 Task: Open a blank sheet, save the file as Cities.doc Add Heading 'Cities:'Cities: Add the following points with numberingAdd the following points with numbering 1.	London_x000D_
2.	Tokyo_x000D_
3.	Paris_x000D_
Select the entire thext and change line spacing to  1.5 Select the entire text and apply  Outside Borders ,change the font size of heading and points to 24
Action: Mouse moved to (27, 27)
Screenshot: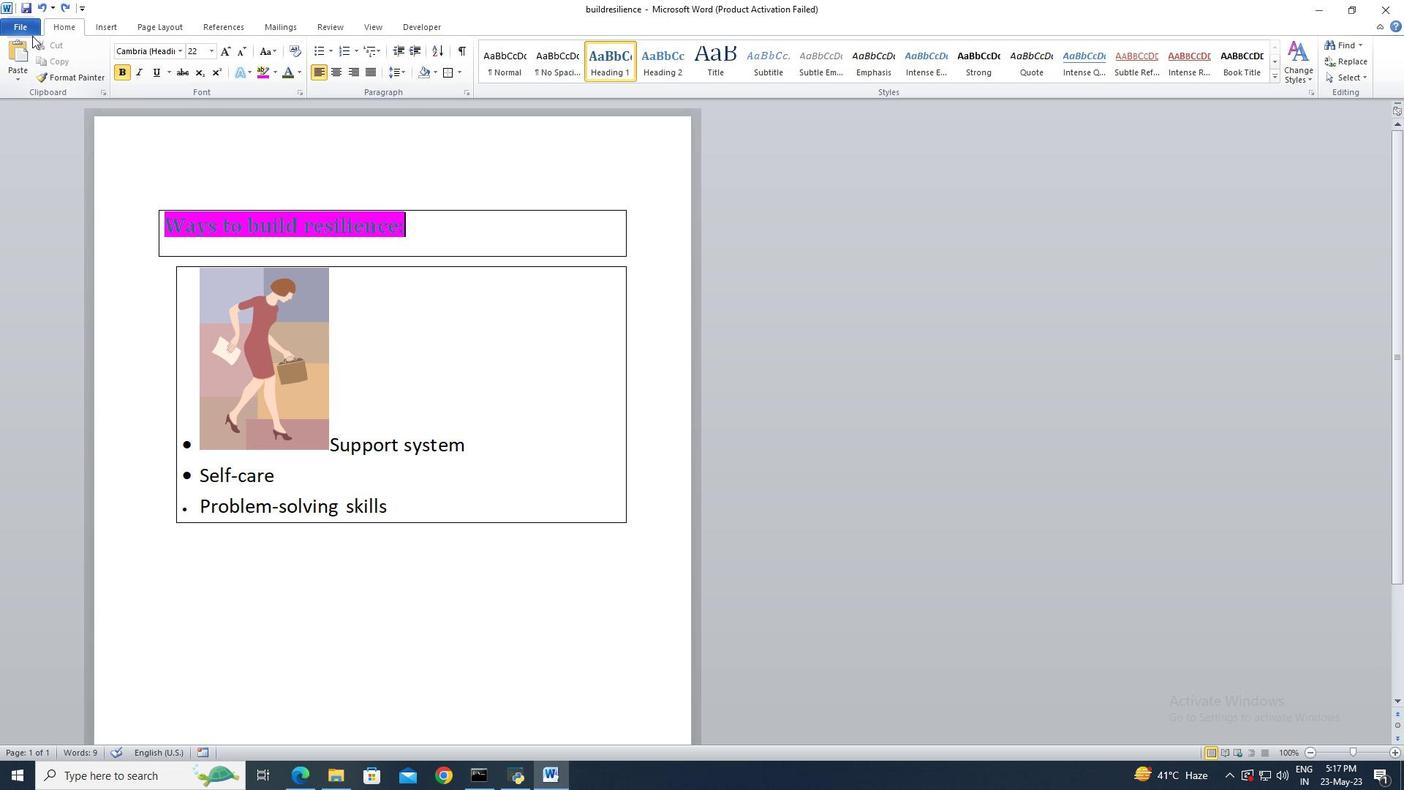 
Action: Mouse pressed left at (27, 27)
Screenshot: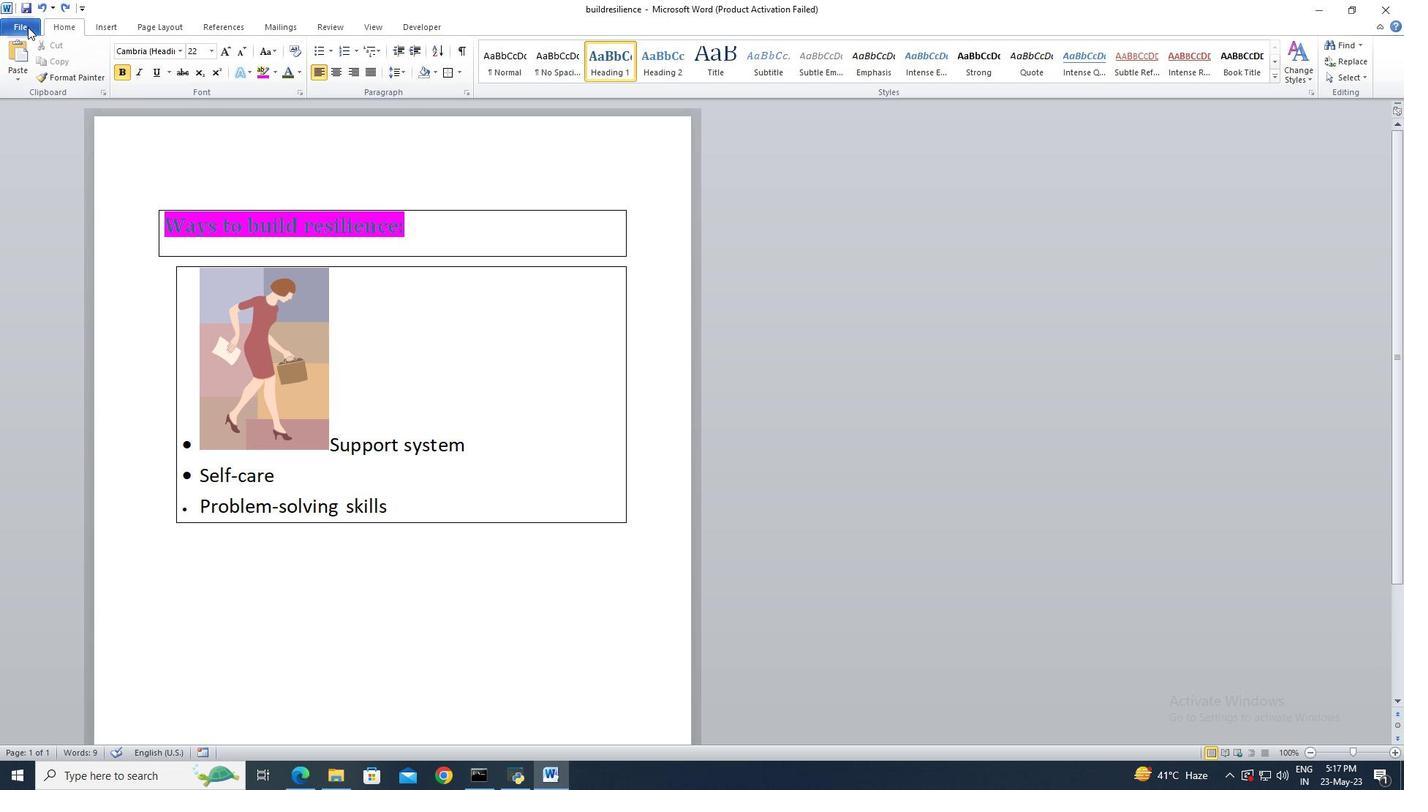 
Action: Mouse moved to (34, 180)
Screenshot: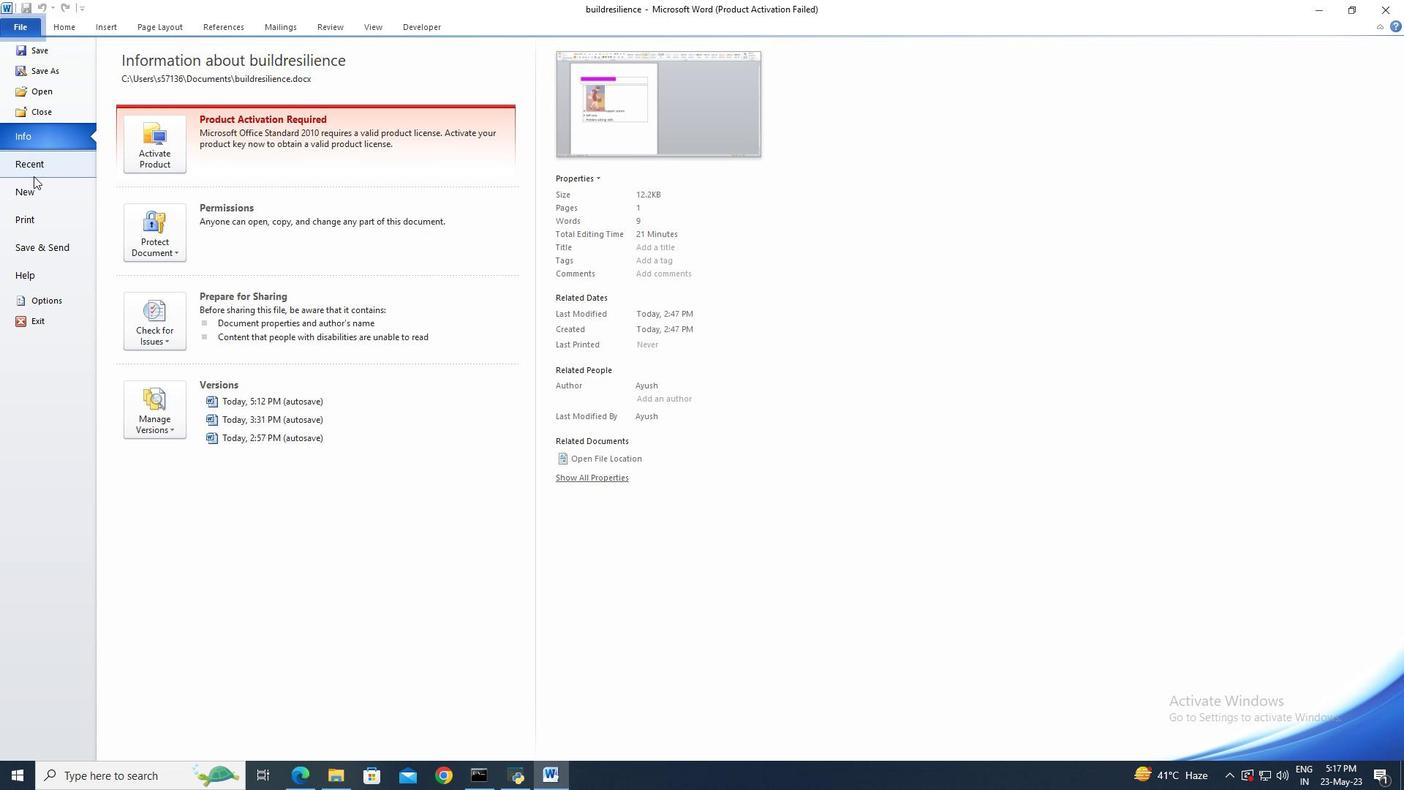 
Action: Mouse pressed left at (34, 180)
Screenshot: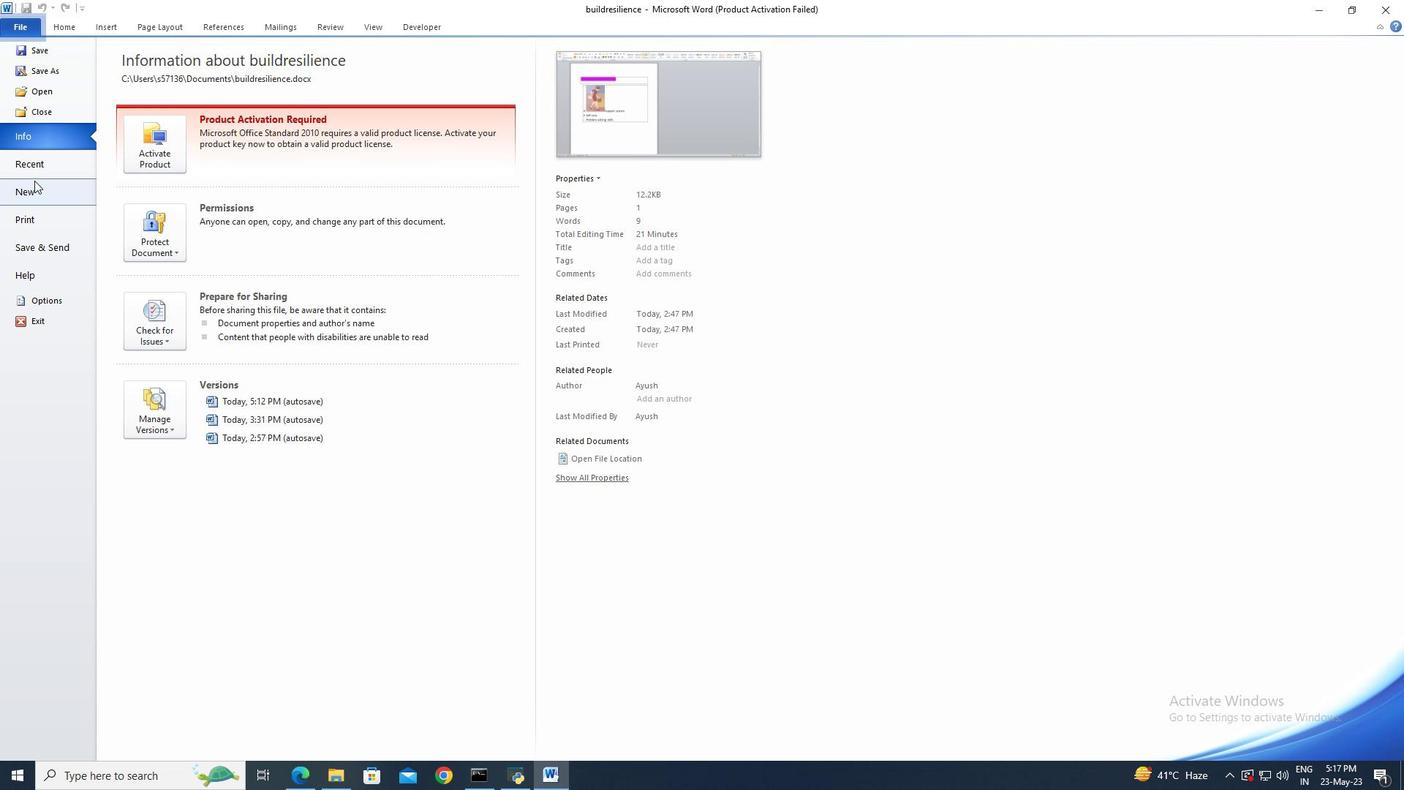 
Action: Mouse moved to (722, 360)
Screenshot: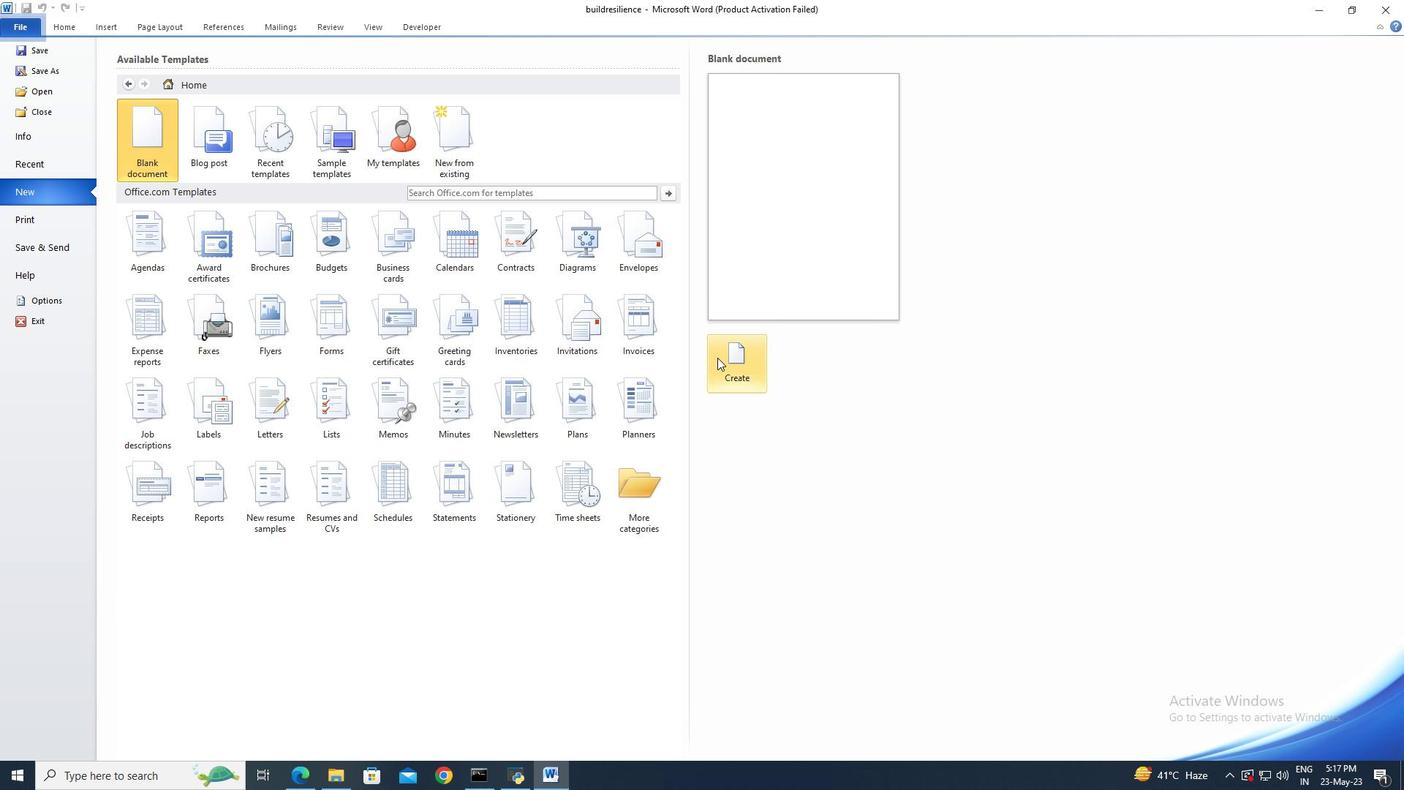 
Action: Mouse pressed left at (722, 360)
Screenshot: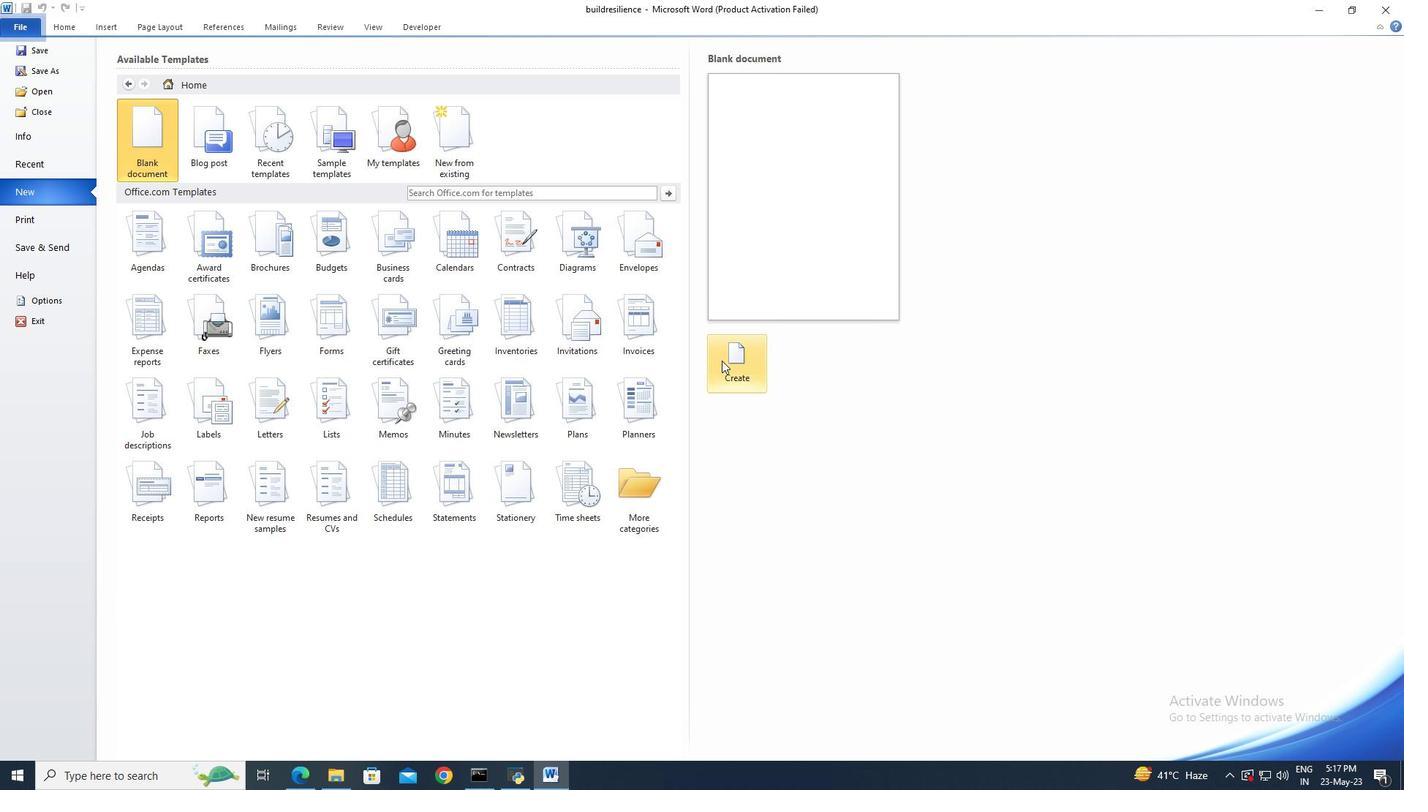 
Action: Mouse moved to (28, 27)
Screenshot: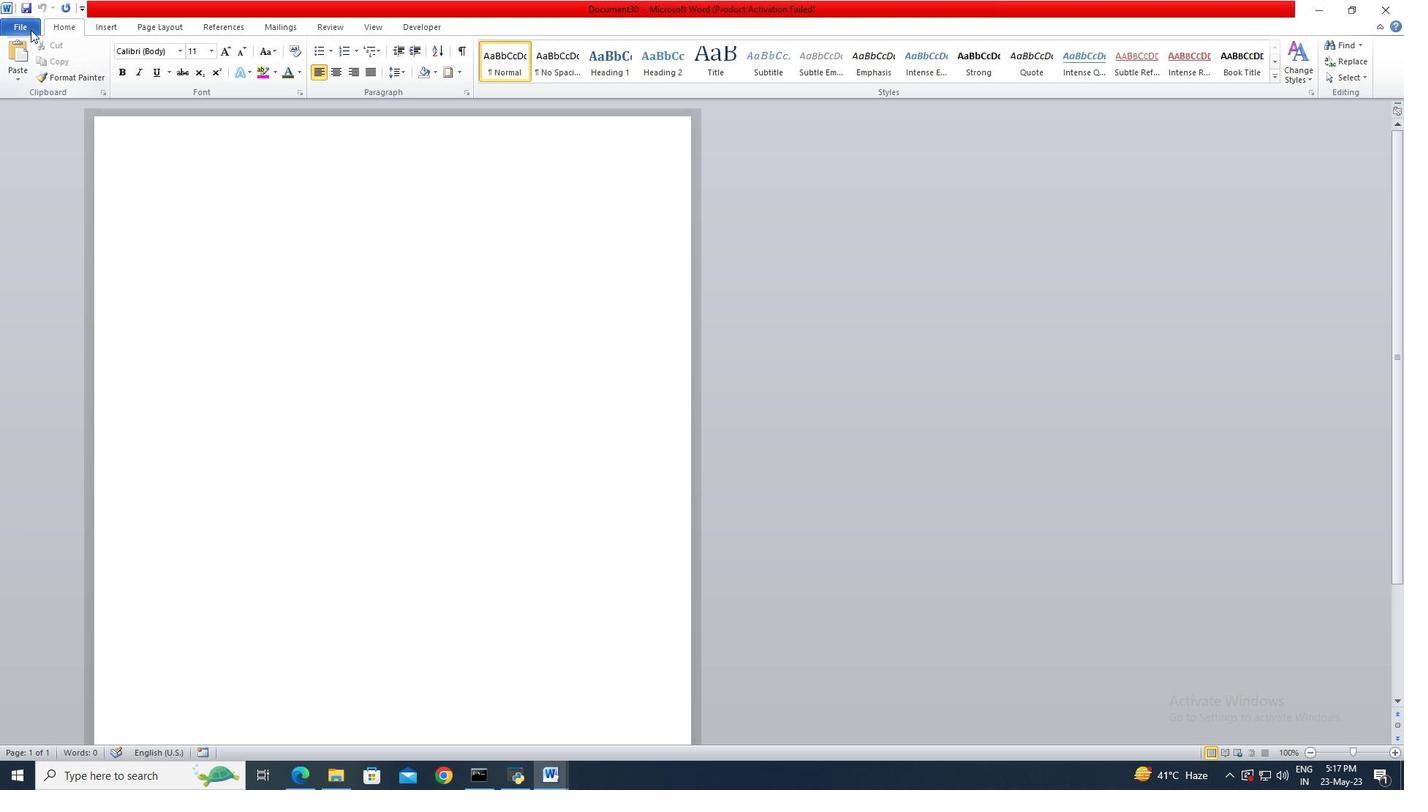 
Action: Mouse pressed left at (28, 27)
Screenshot: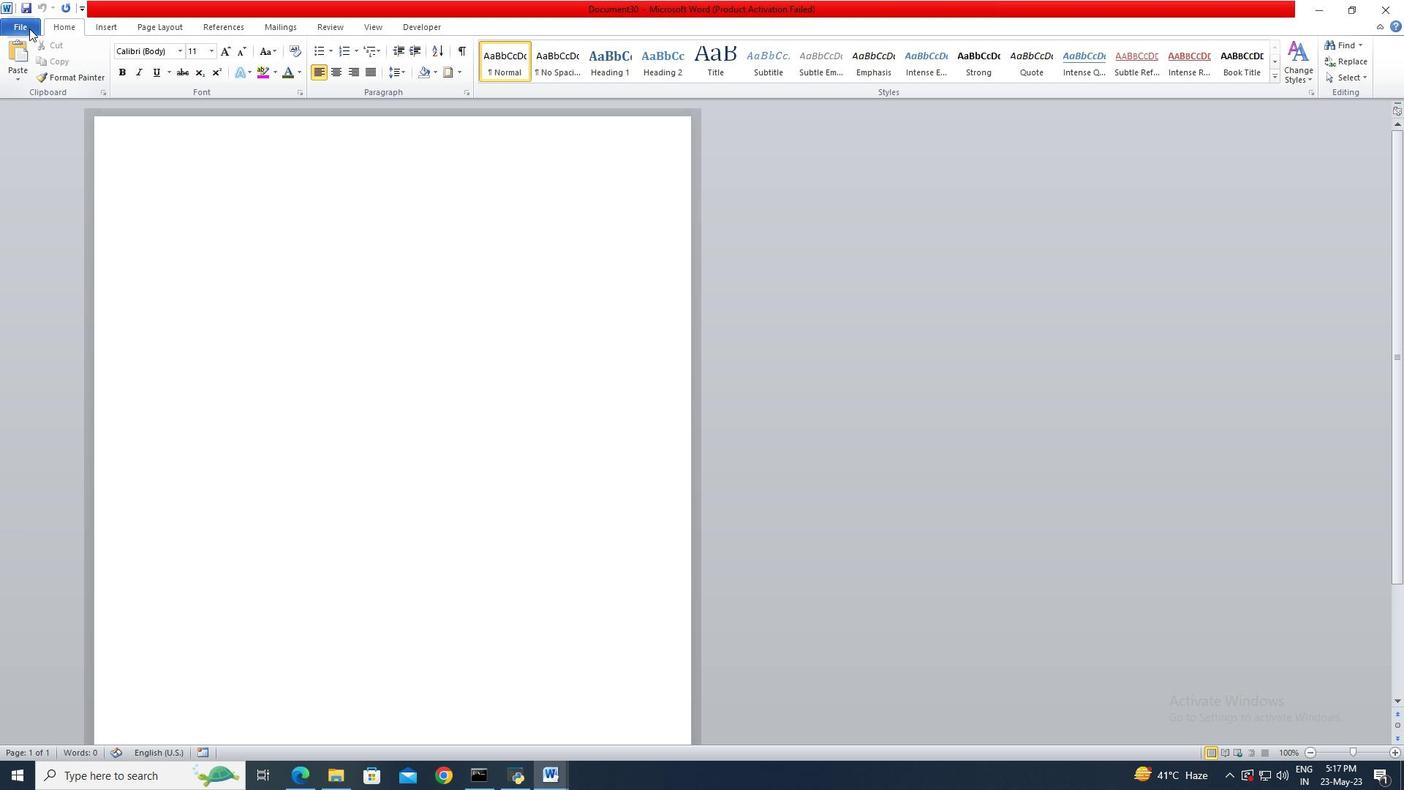 
Action: Mouse moved to (35, 65)
Screenshot: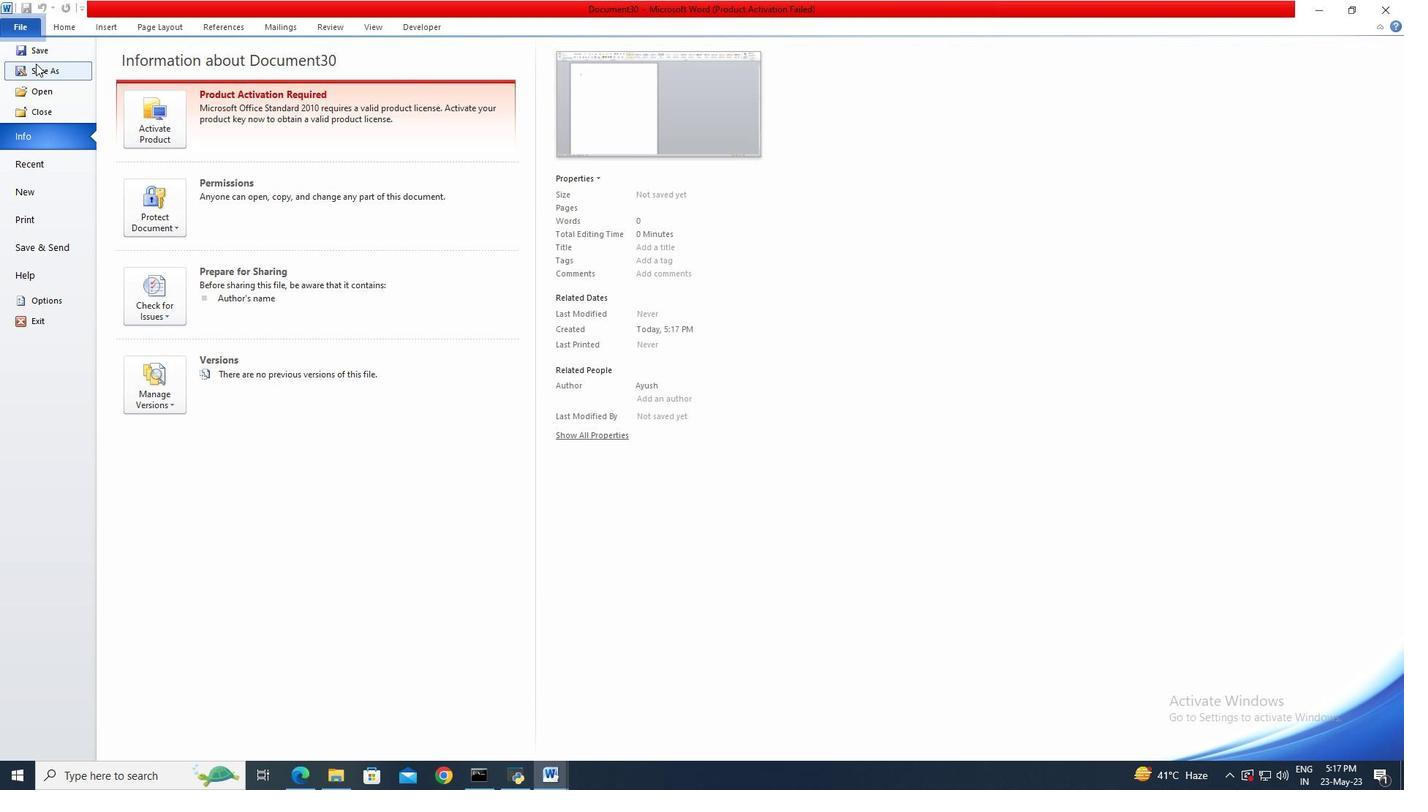 
Action: Mouse pressed left at (35, 65)
Screenshot: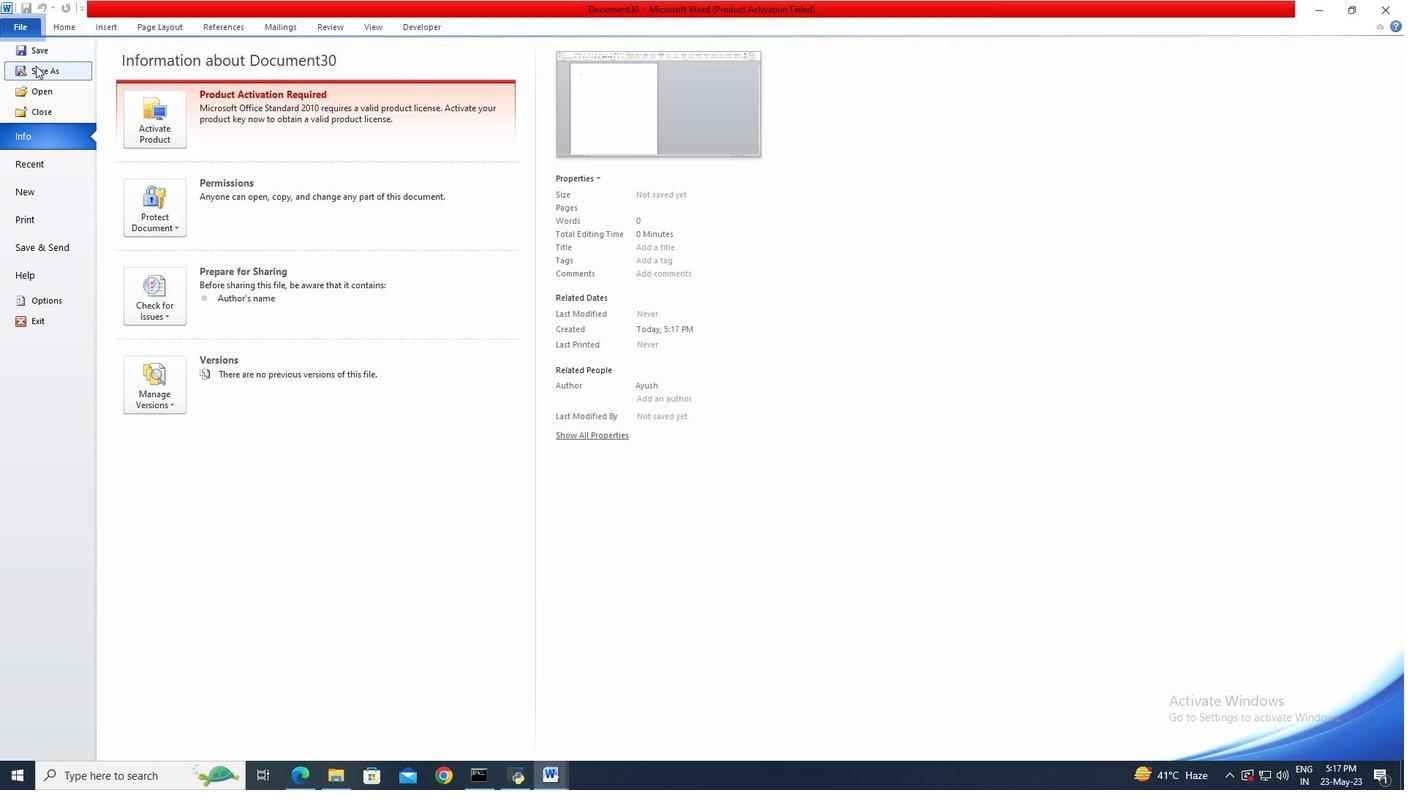 
Action: Key pressed <Key.shift>Cities
Screenshot: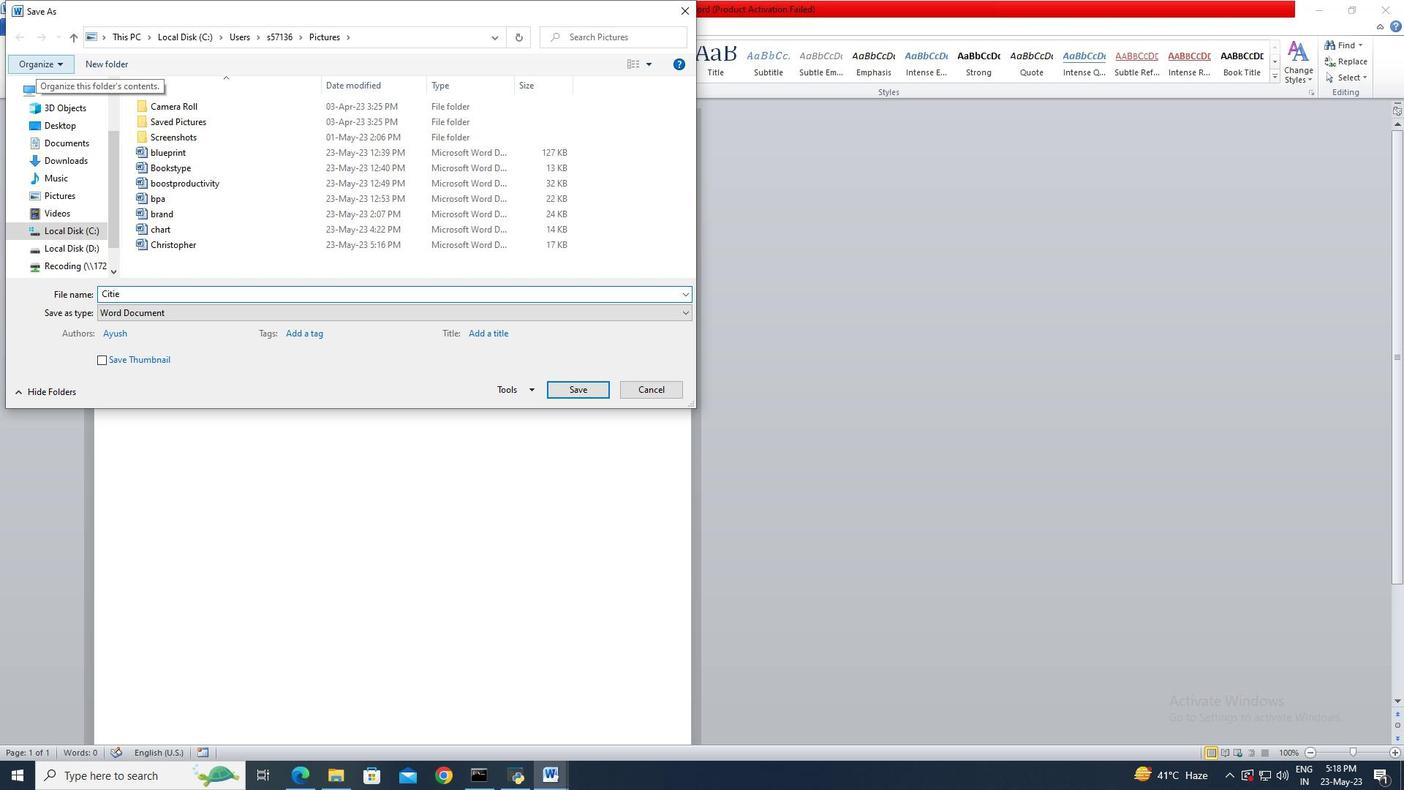 
Action: Mouse moved to (554, 389)
Screenshot: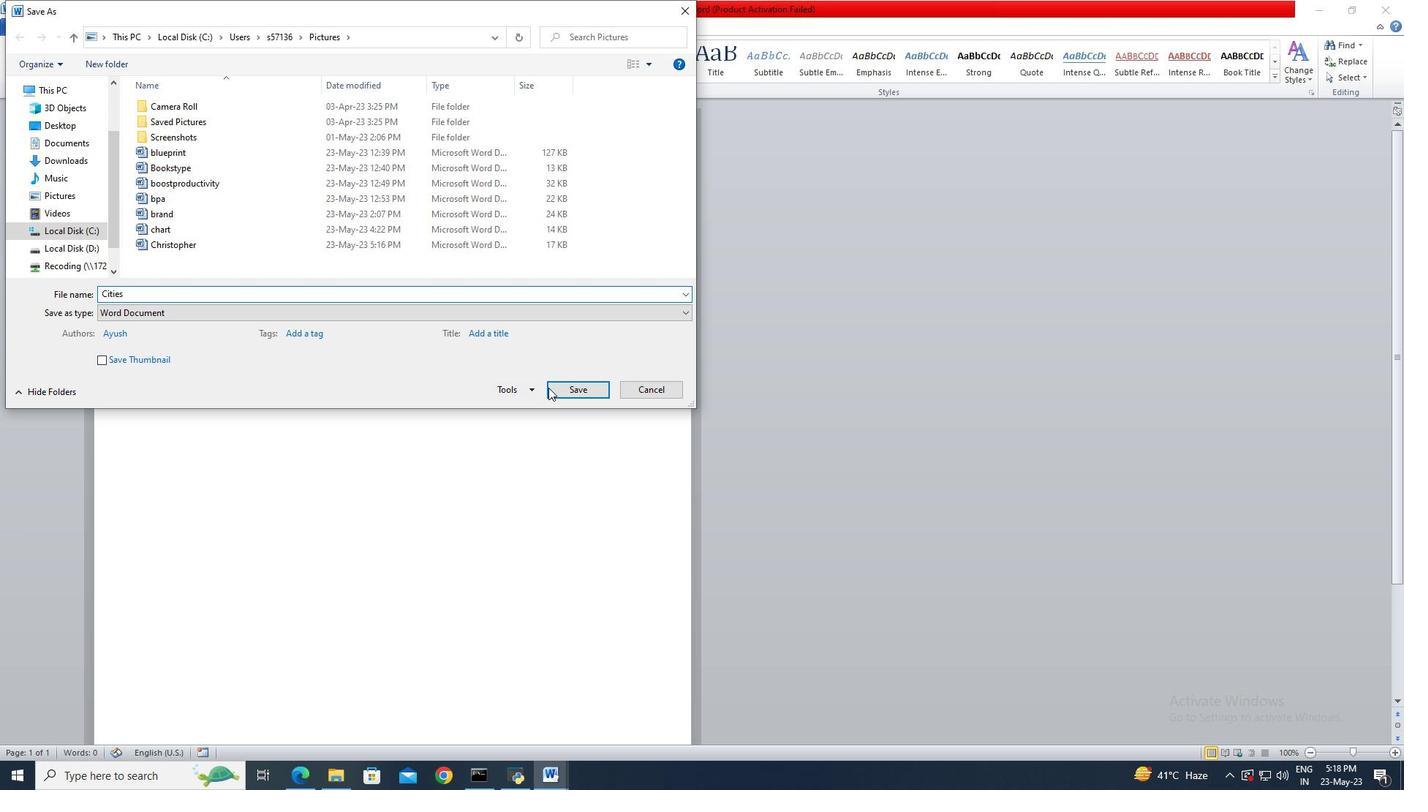 
Action: Mouse pressed left at (554, 389)
Screenshot: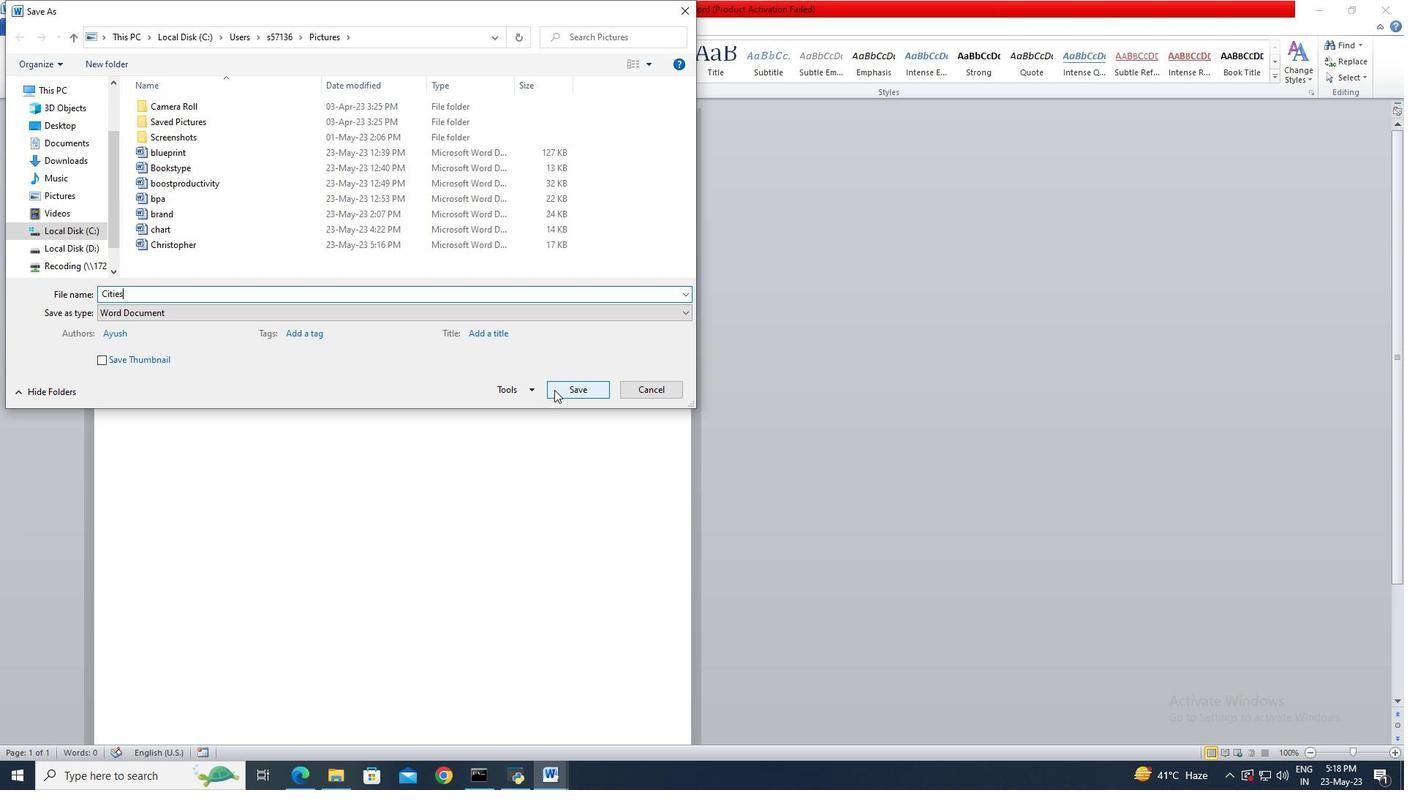 
Action: Mouse moved to (607, 76)
Screenshot: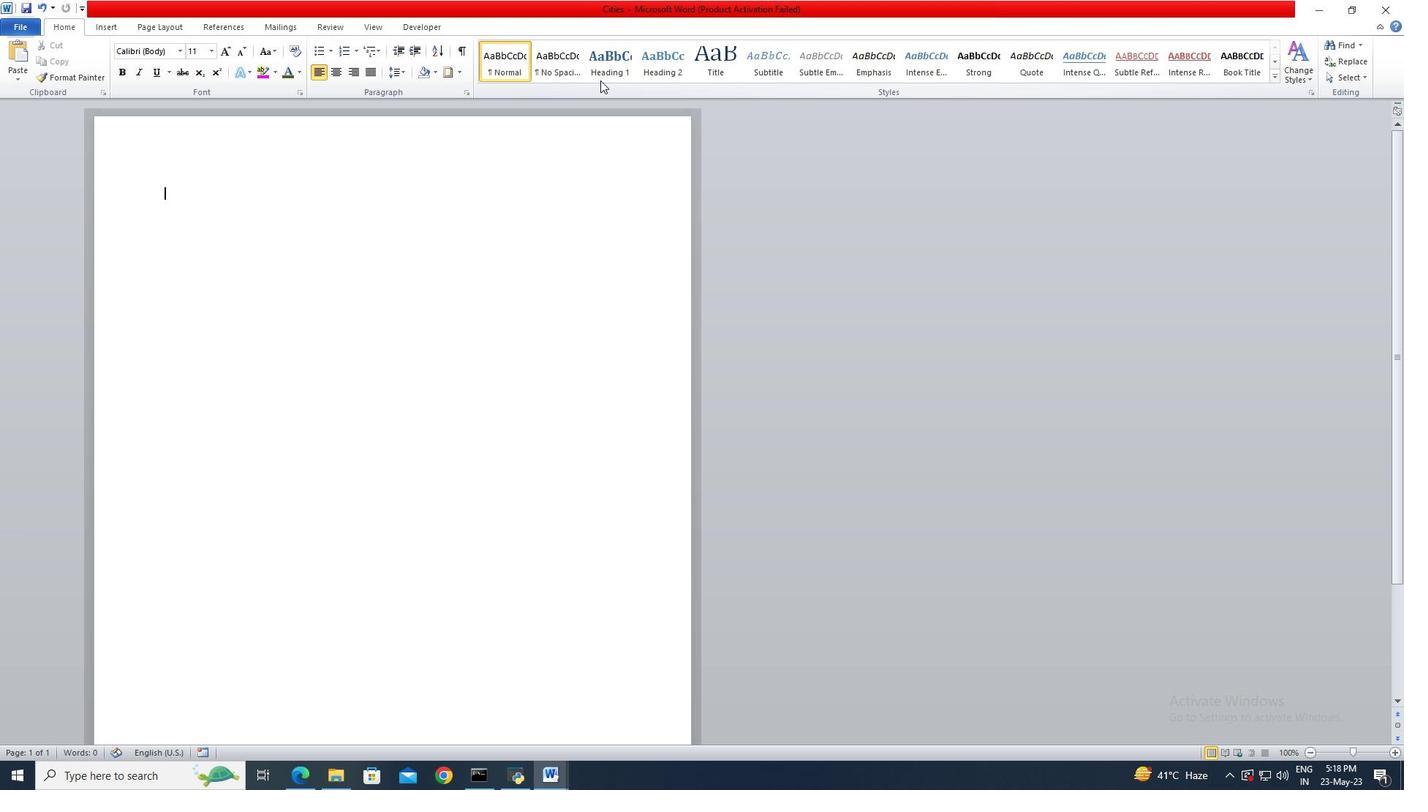 
Action: Mouse pressed left at (607, 76)
Screenshot: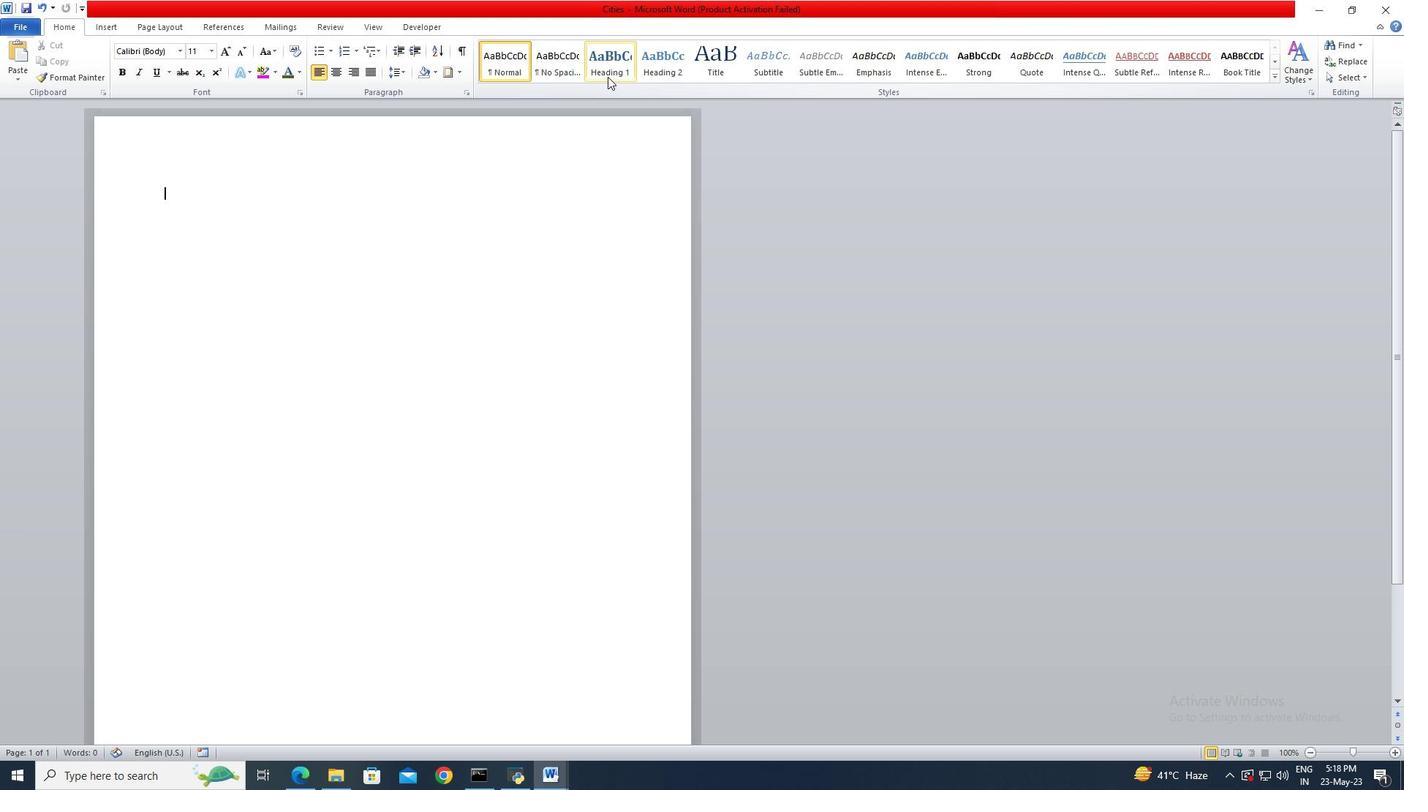 
Action: Key pressed <Key.shift>Cities<Key.shift>:<Key.enter>
Screenshot: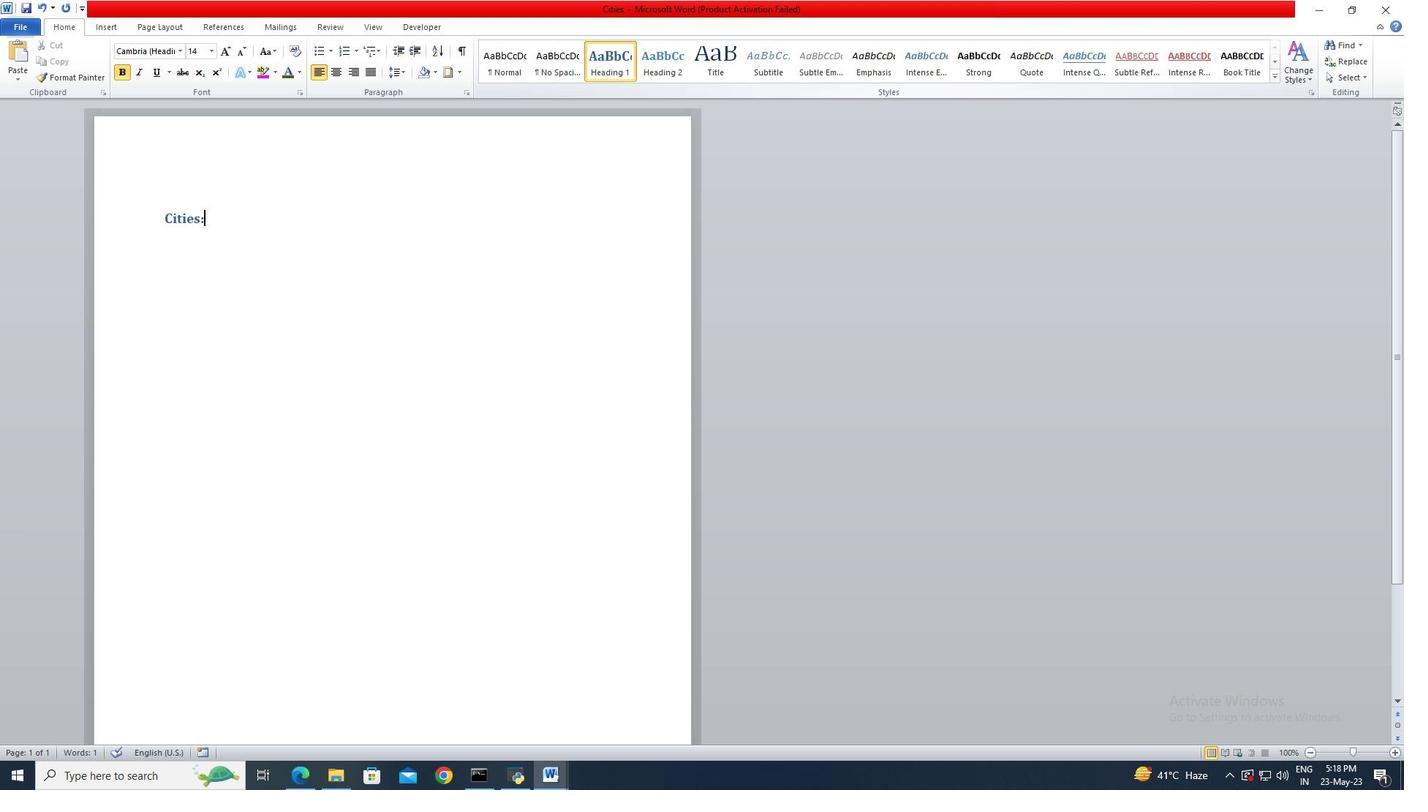 
Action: Mouse moved to (359, 51)
Screenshot: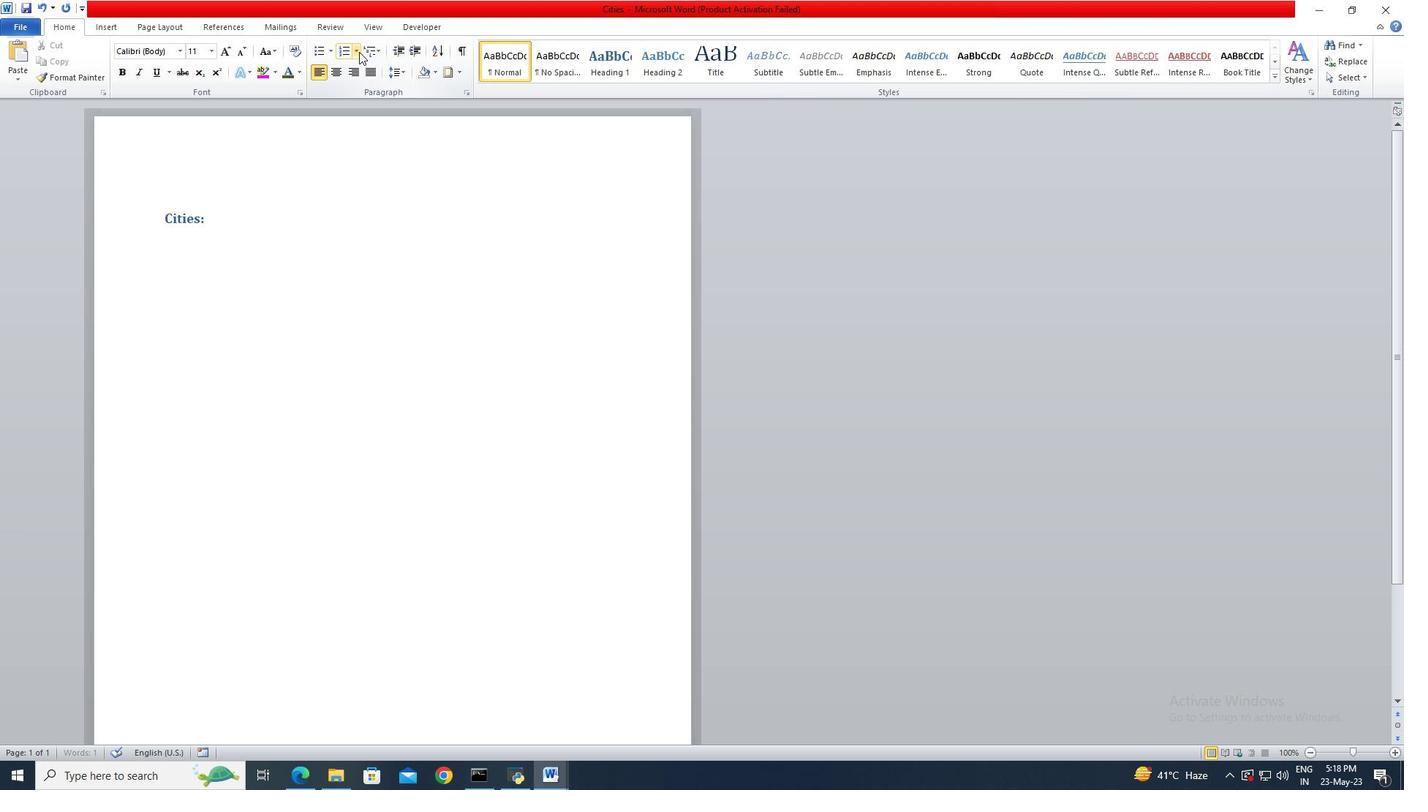 
Action: Mouse pressed left at (359, 51)
Screenshot: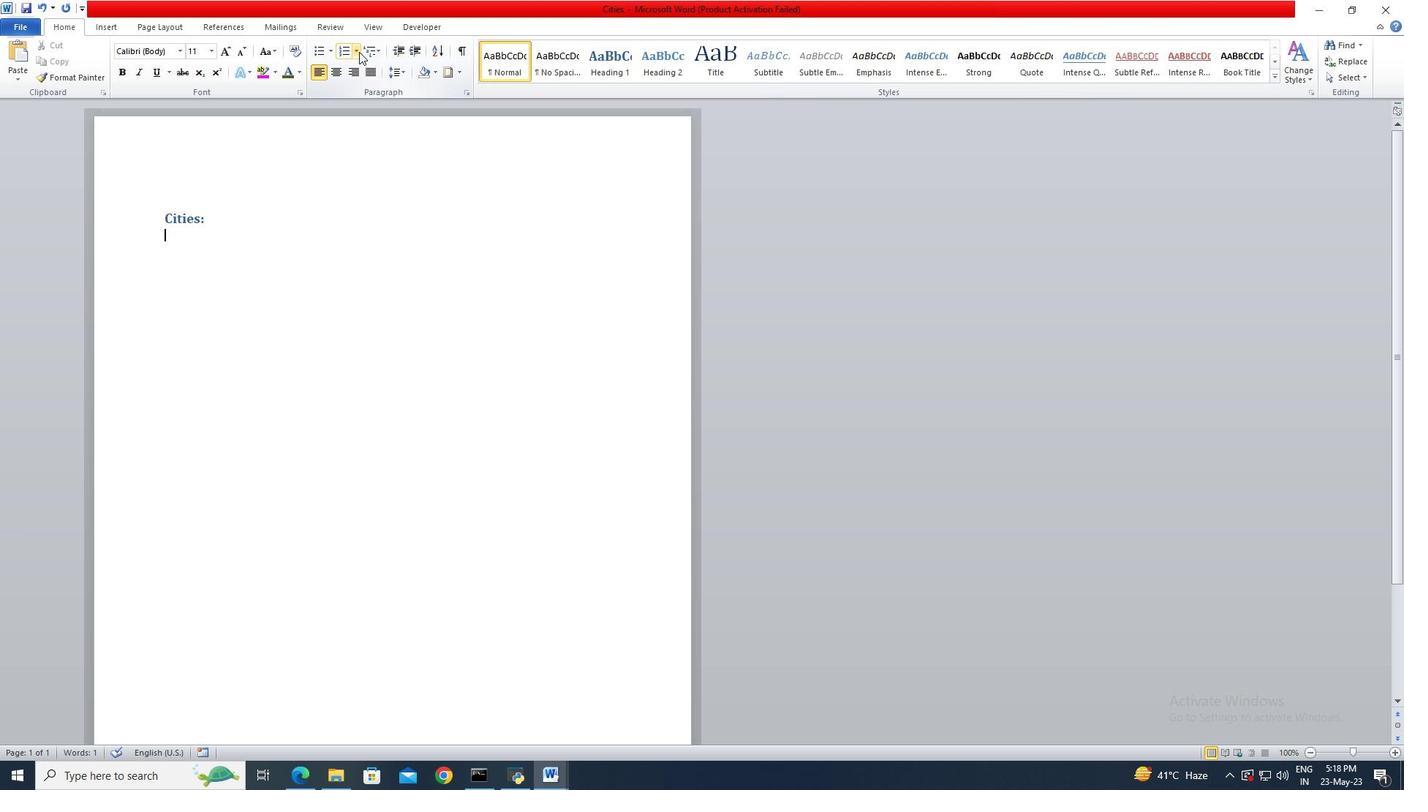 
Action: Mouse moved to (423, 181)
Screenshot: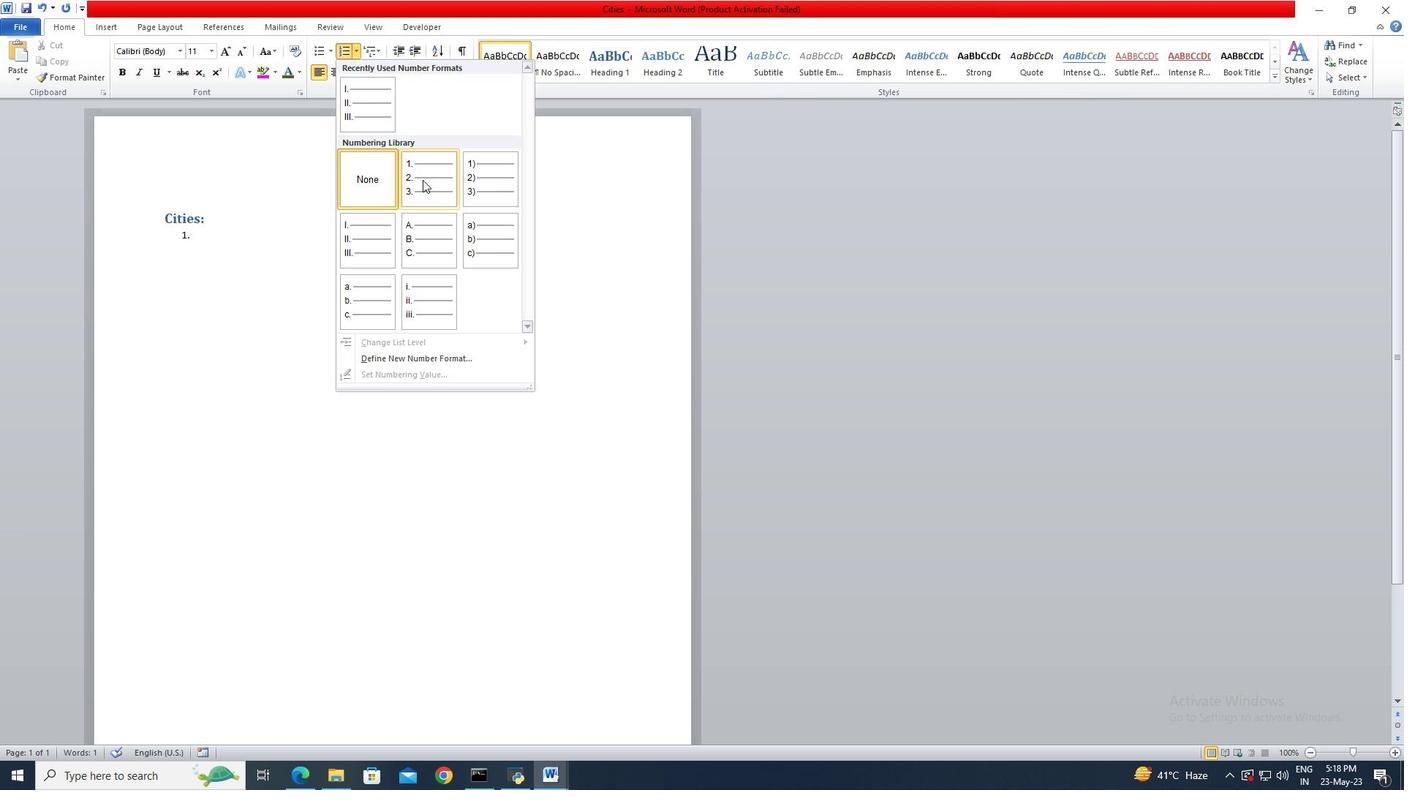 
Action: Mouse pressed left at (423, 181)
Screenshot: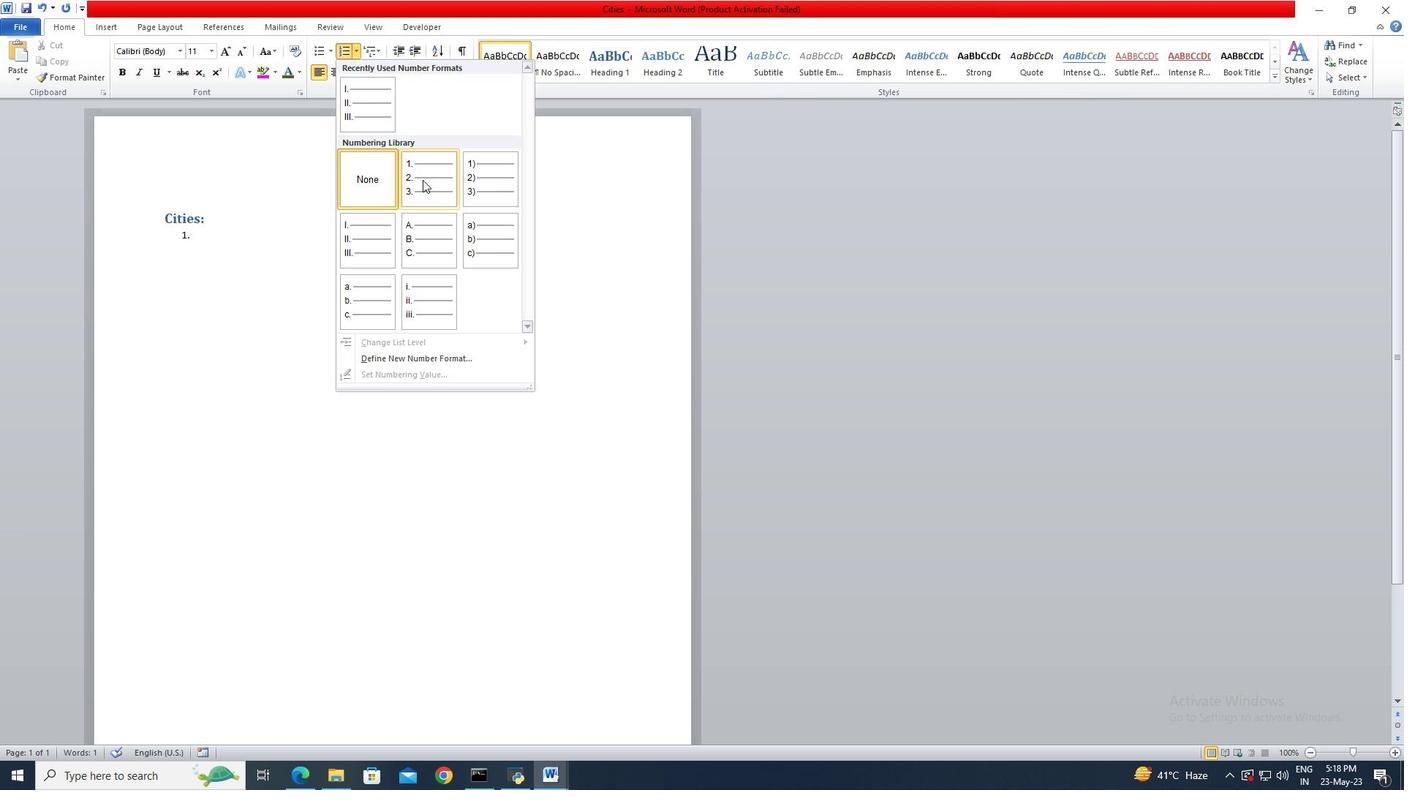 
Action: Key pressed <Key.shift>London<Key.enter><Key.shift>Tokyo<Key.enter><Key.shift>Paris
Screenshot: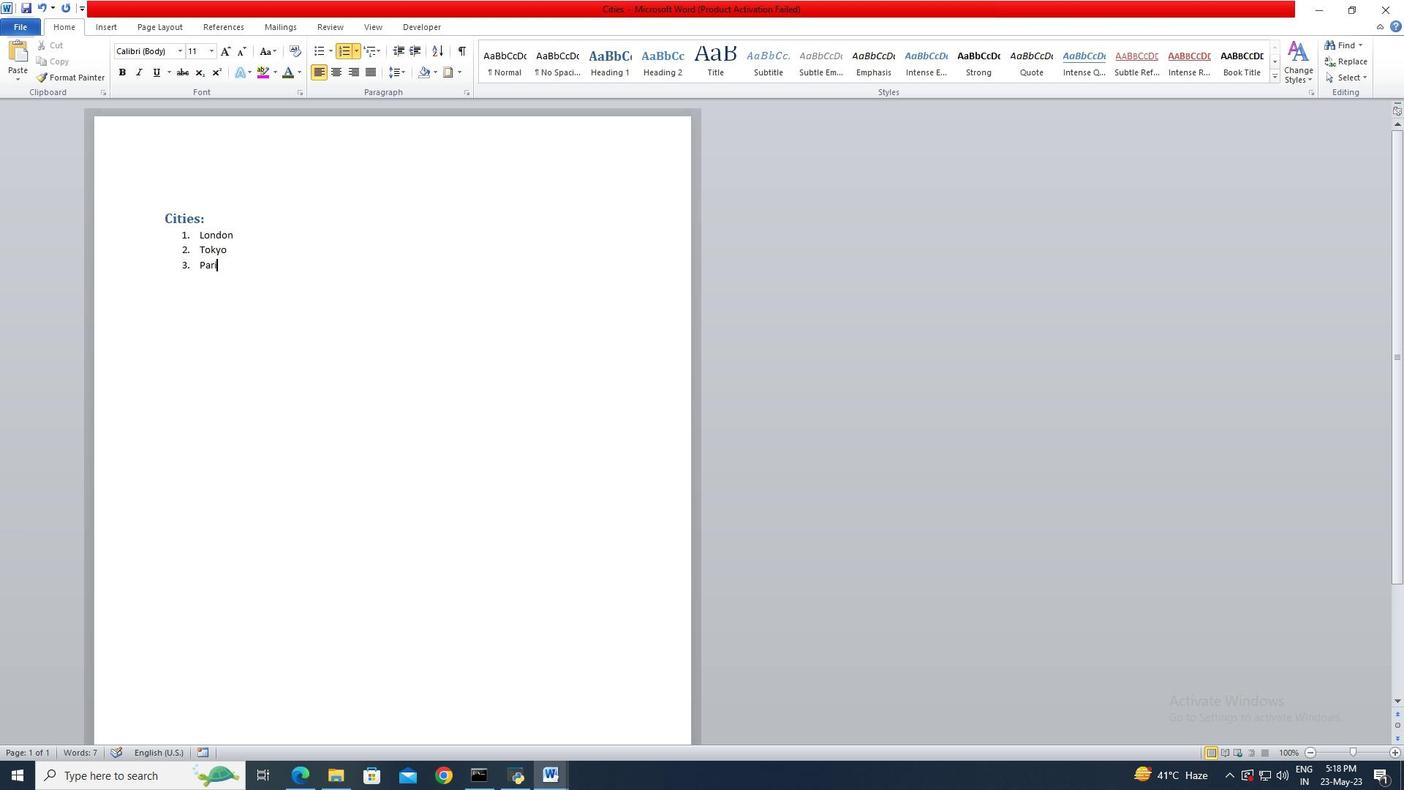
Action: Mouse moved to (165, 213)
Screenshot: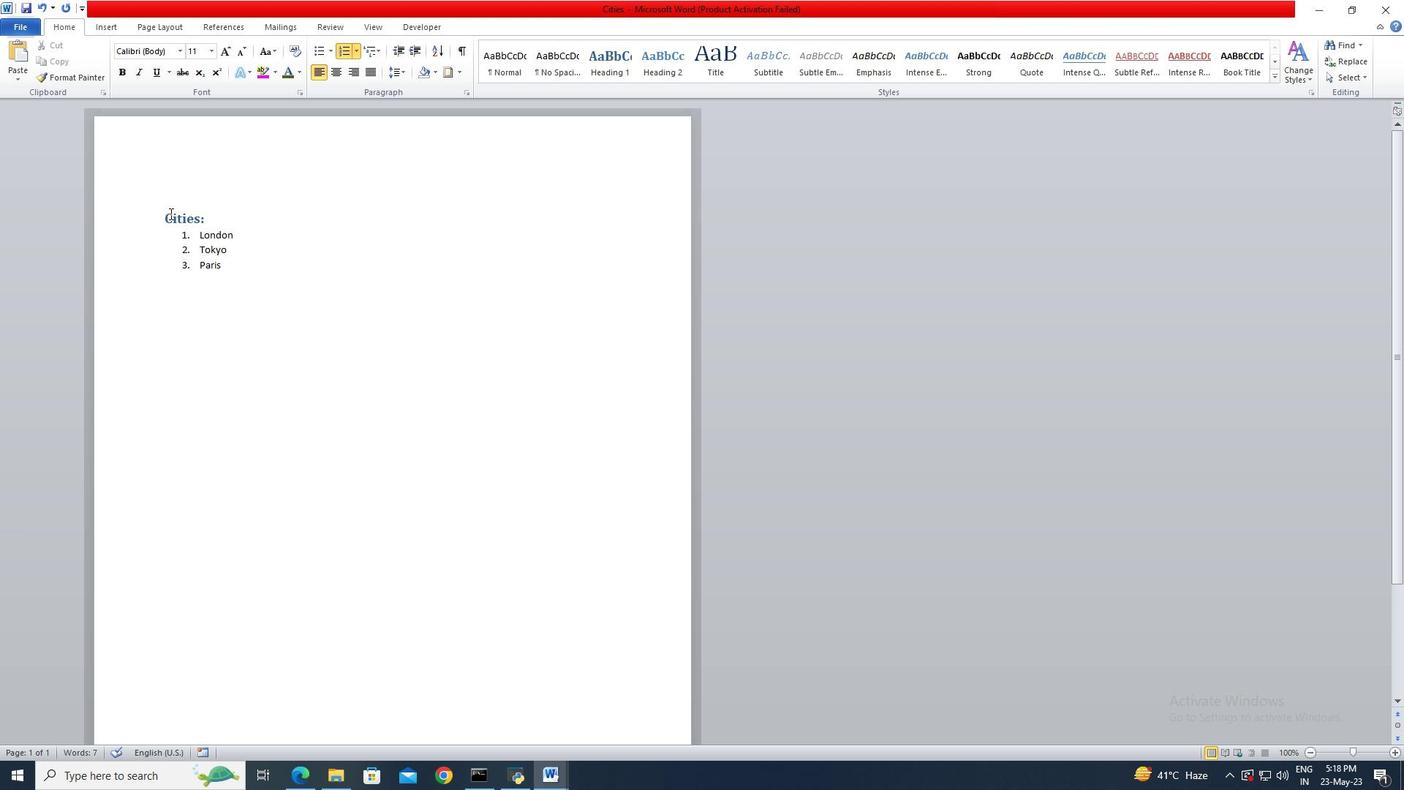 
Action: Mouse pressed left at (165, 213)
Screenshot: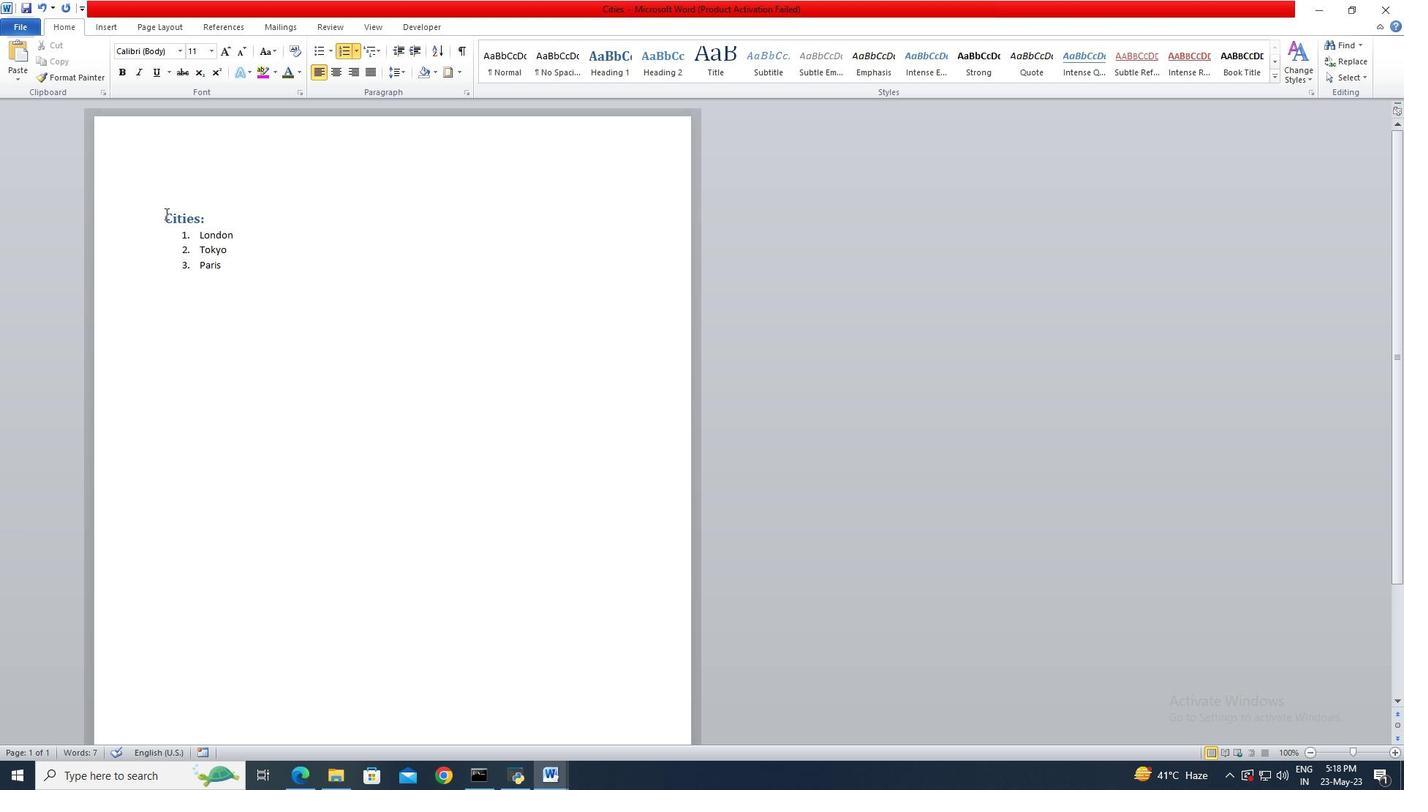 
Action: Mouse moved to (258, 267)
Screenshot: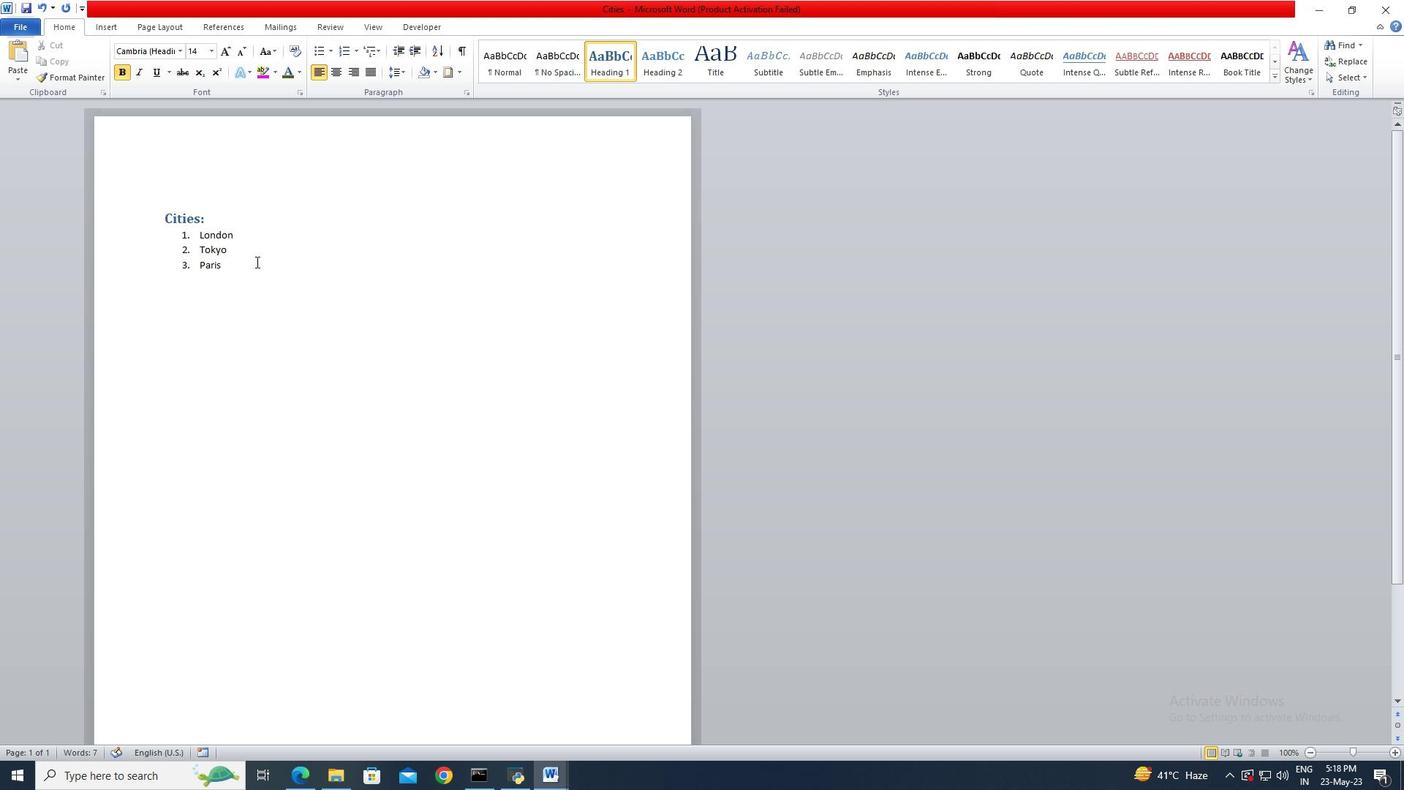 
Action: Key pressed <Key.shift>
Screenshot: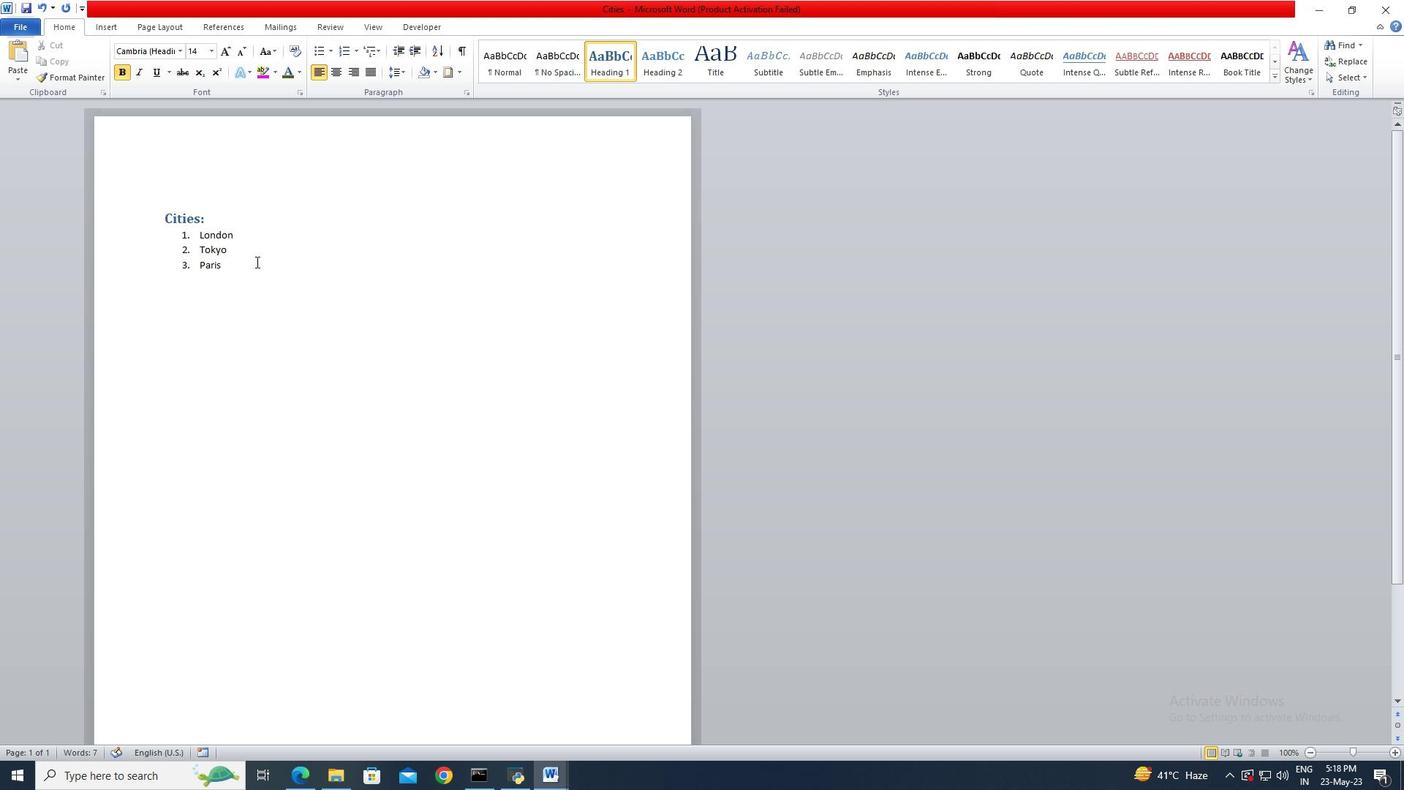 
Action: Mouse moved to (260, 269)
Screenshot: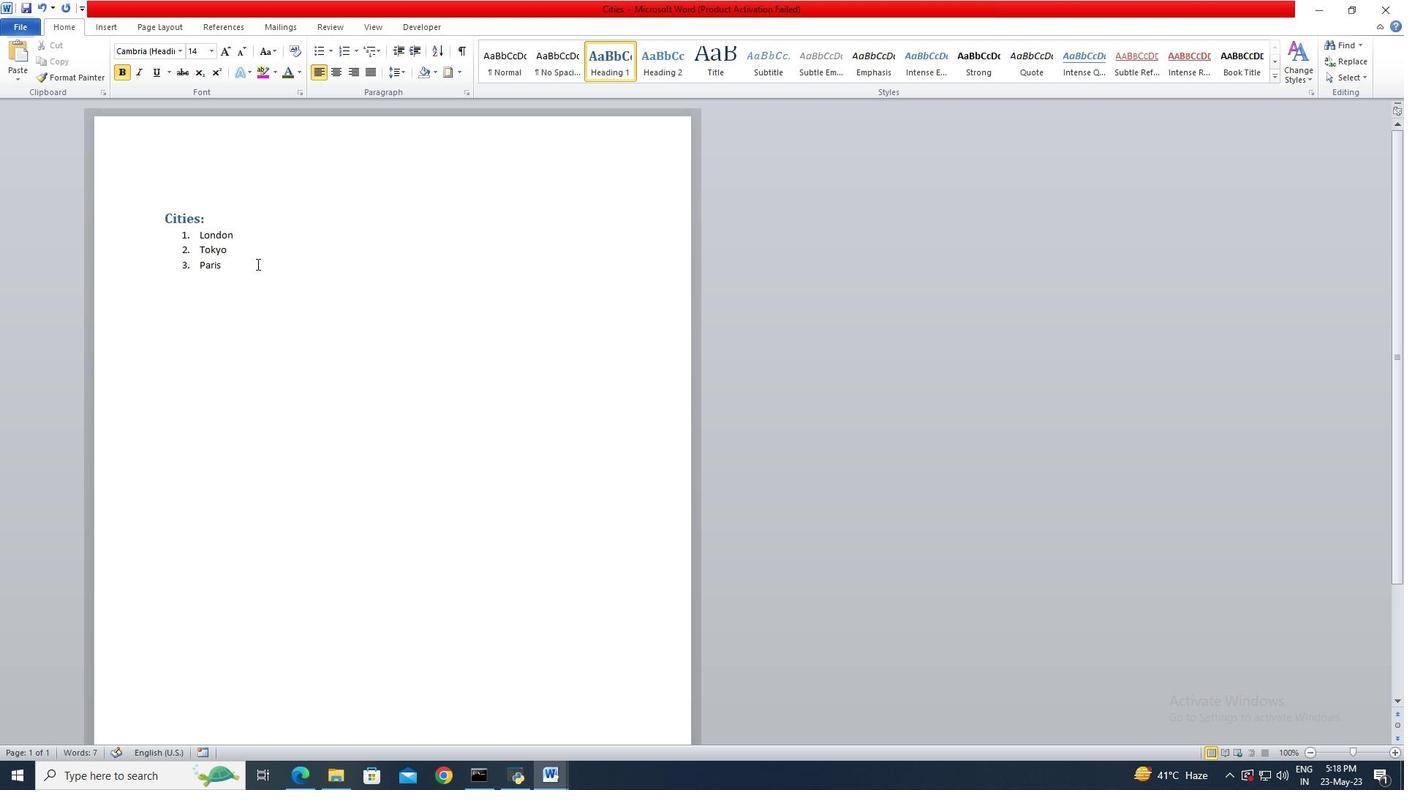 
Action: Mouse pressed left at (260, 269)
Screenshot: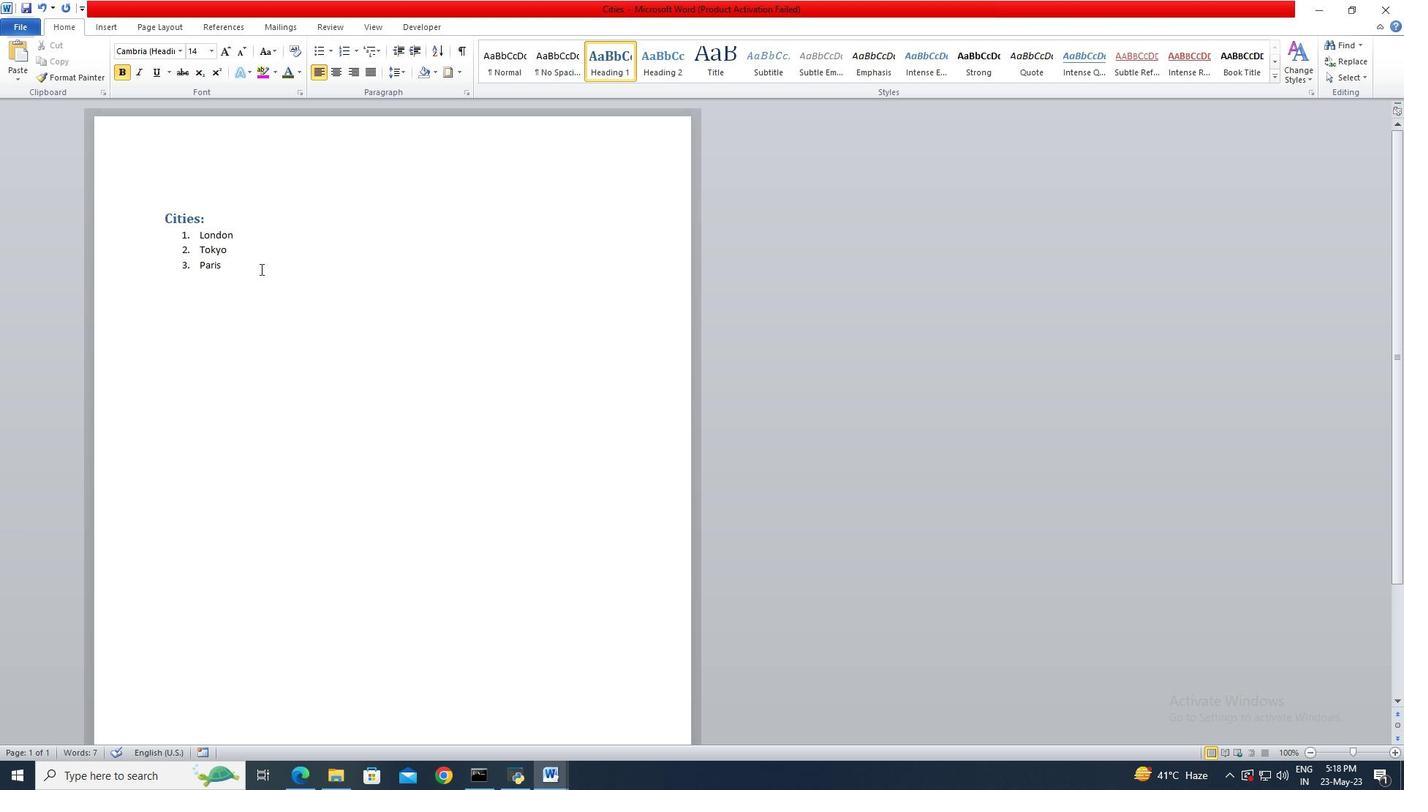 
Action: Mouse moved to (403, 73)
Screenshot: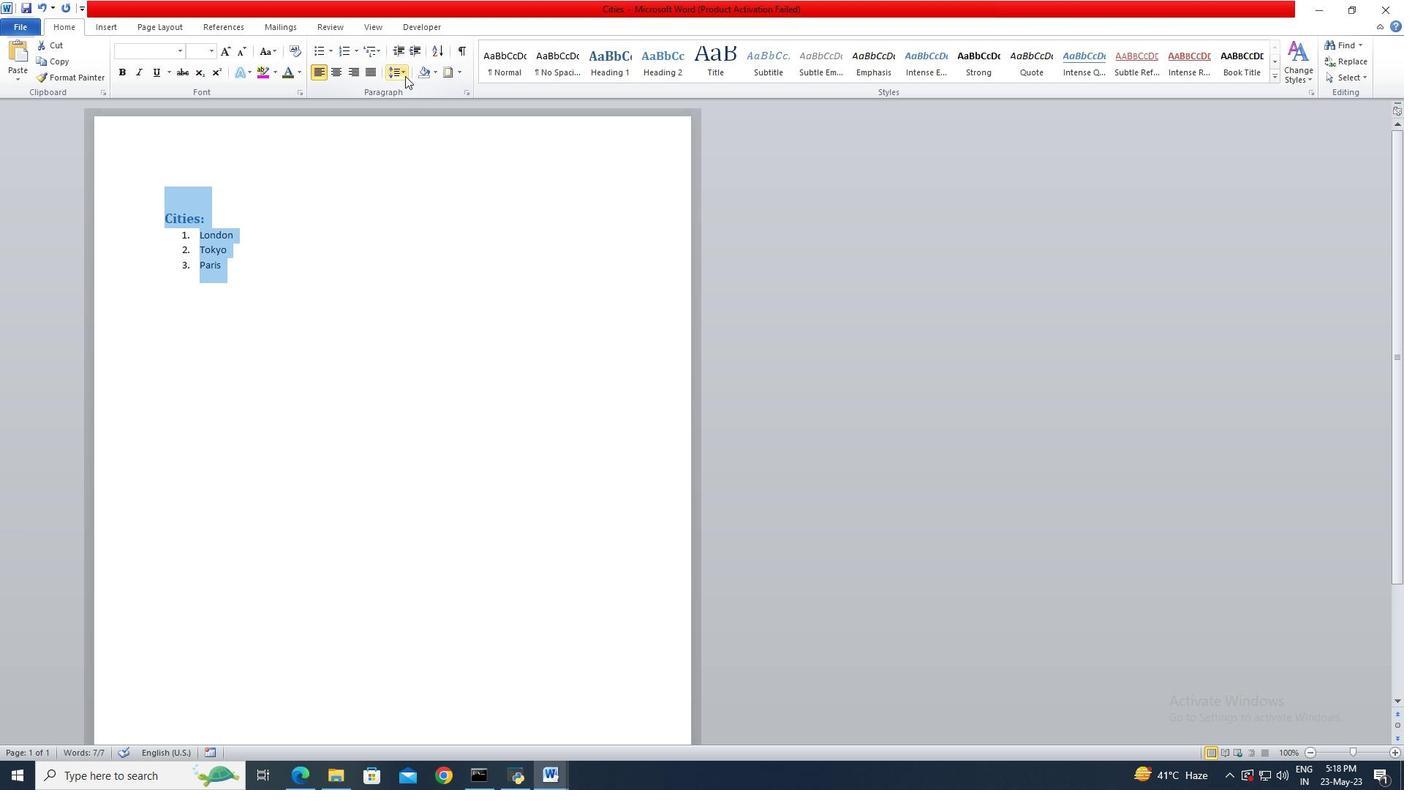 
Action: Mouse pressed left at (403, 73)
Screenshot: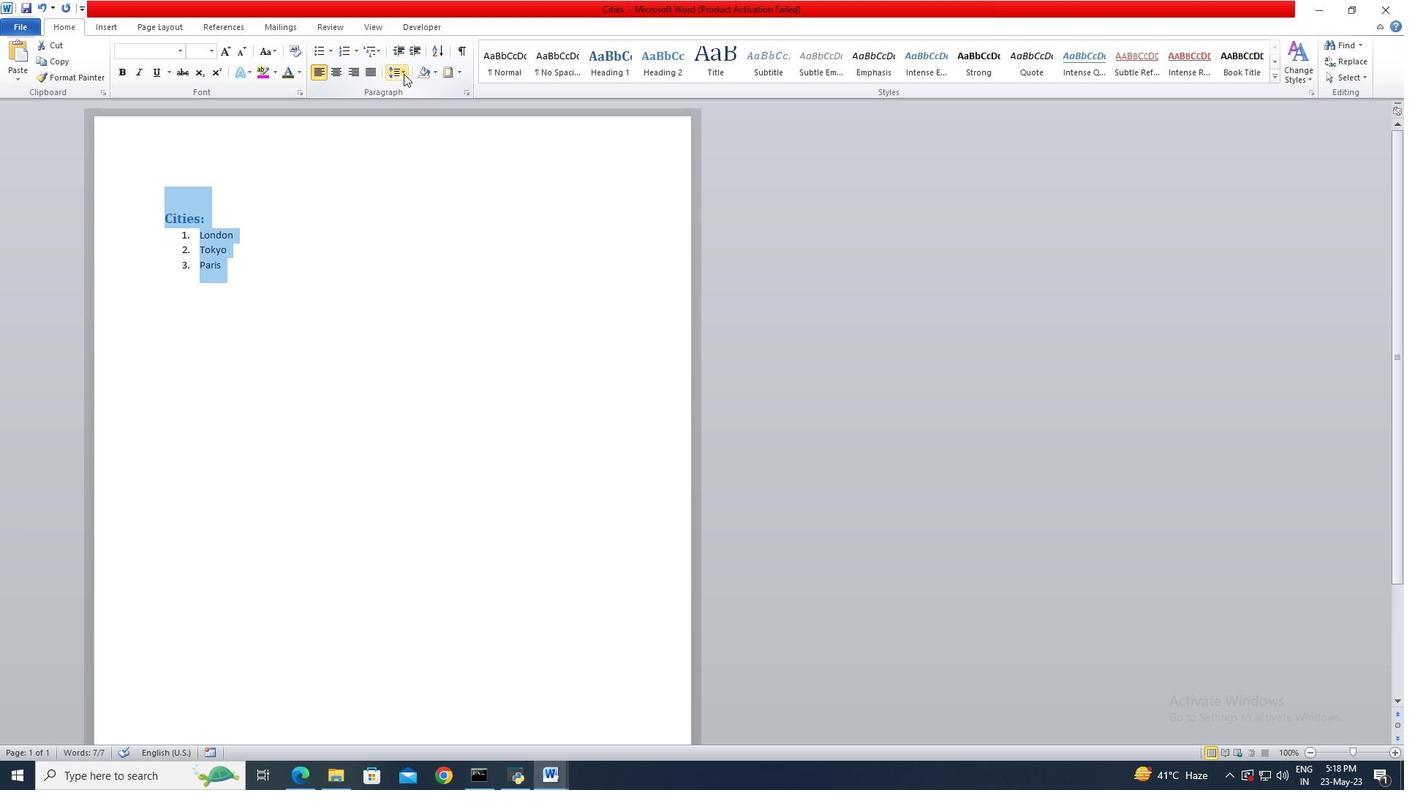 
Action: Mouse moved to (415, 125)
Screenshot: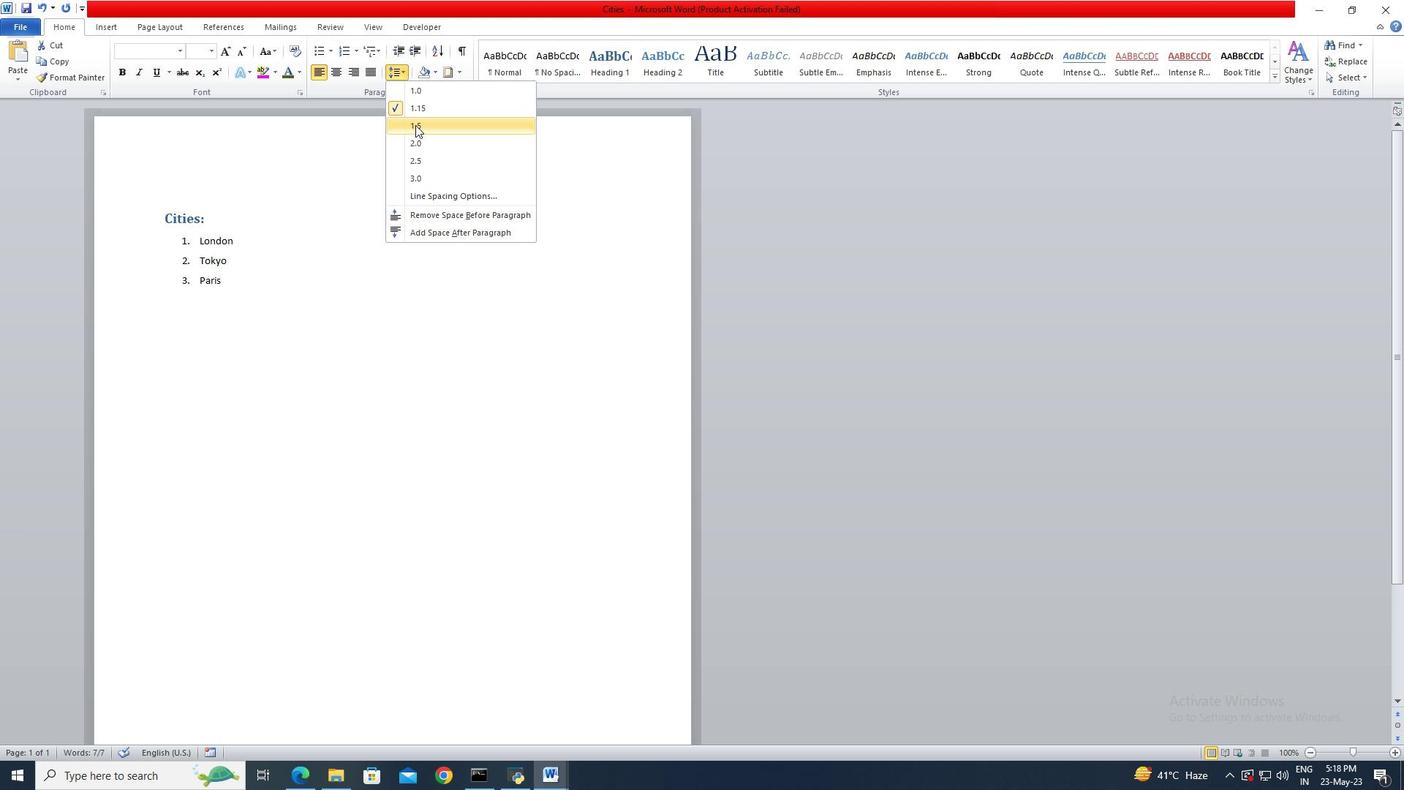 
Action: Mouse pressed left at (415, 125)
Screenshot: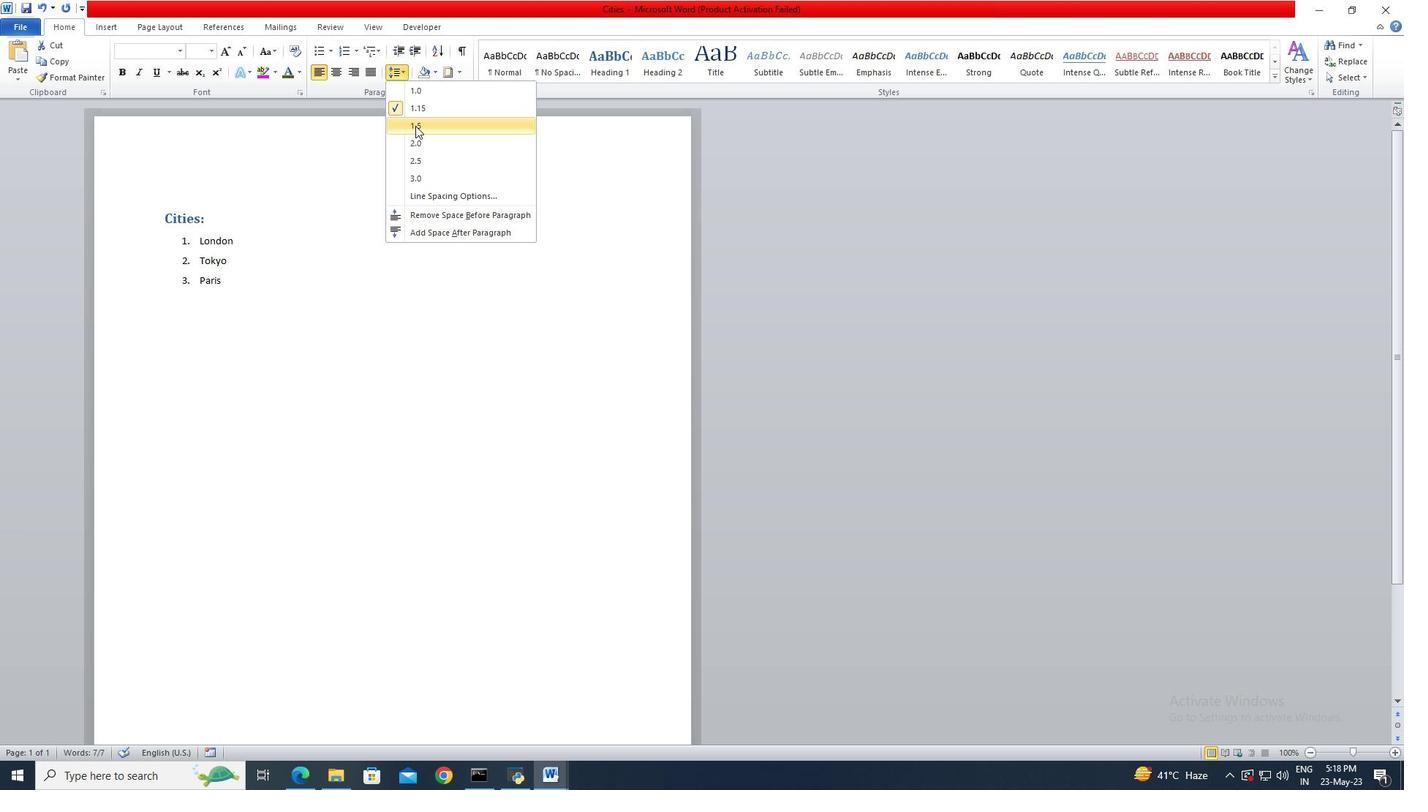 
Action: Mouse moved to (462, 76)
Screenshot: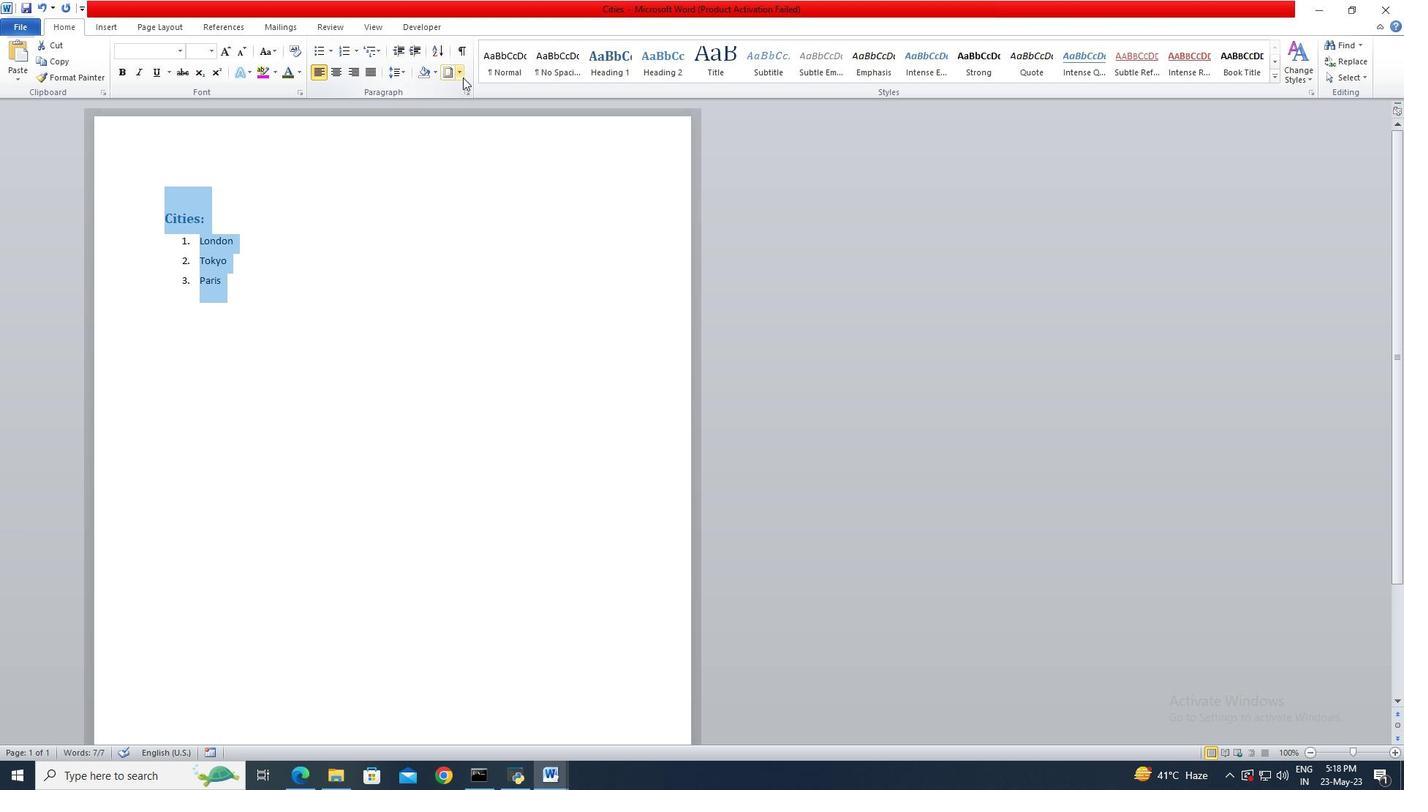 
Action: Mouse pressed left at (462, 76)
Screenshot: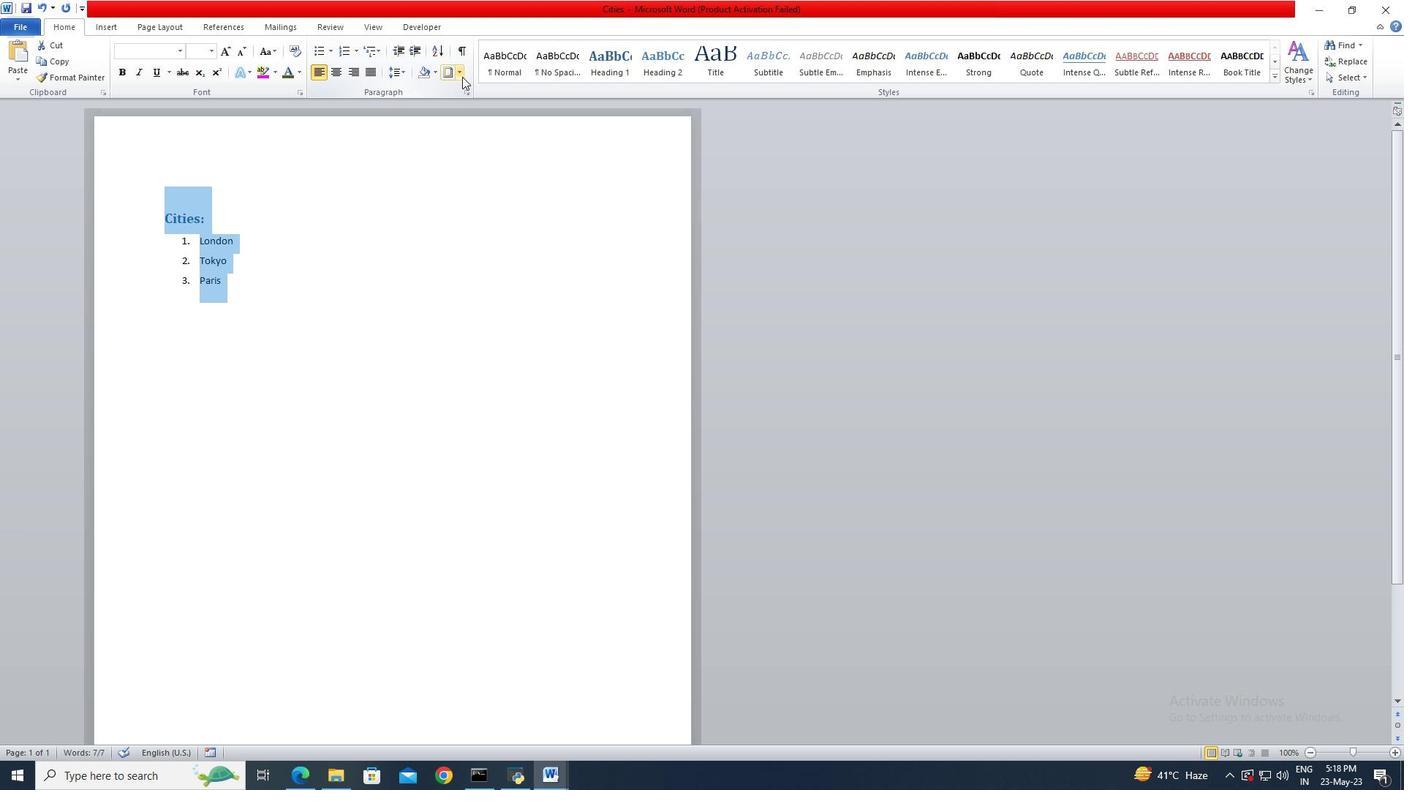
Action: Mouse moved to (469, 189)
Screenshot: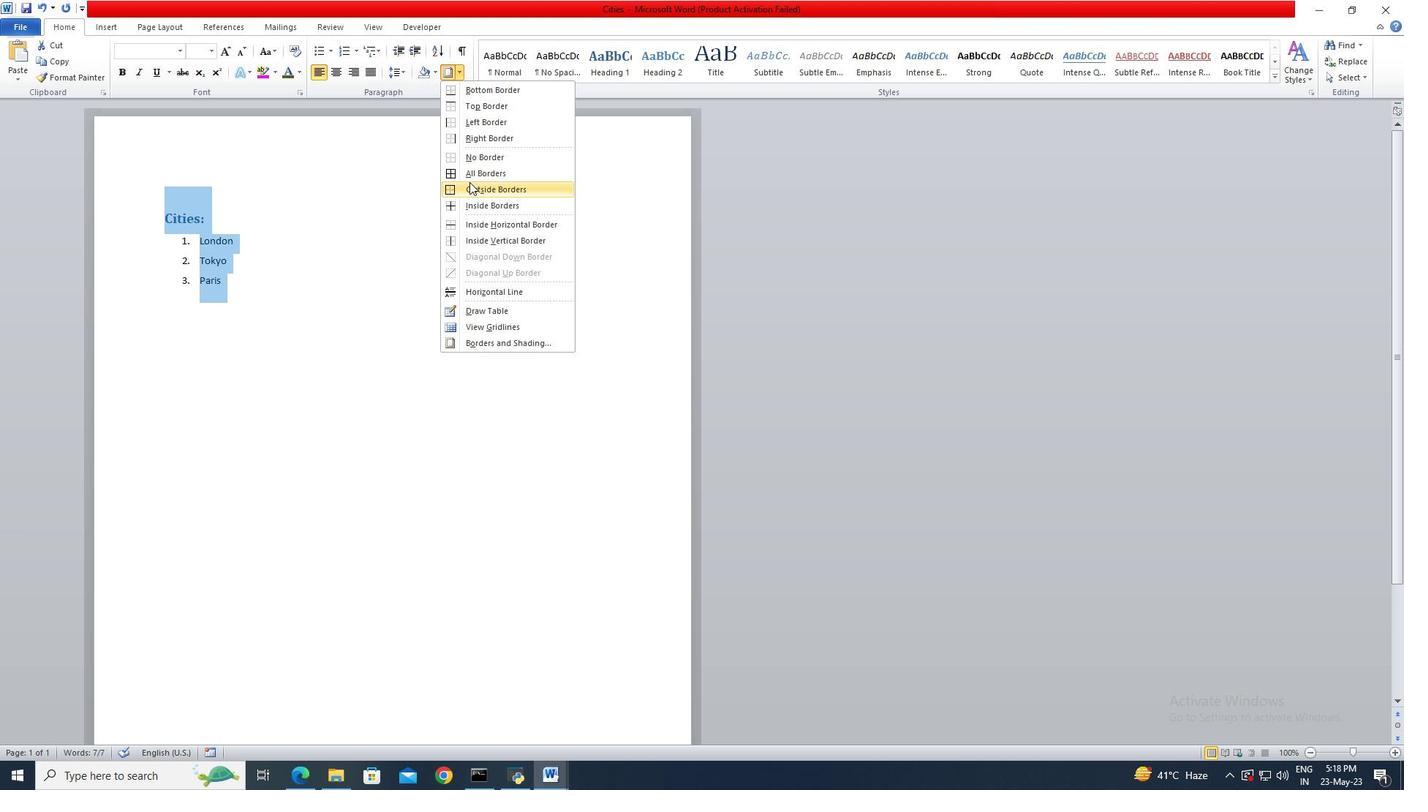 
Action: Mouse pressed left at (469, 189)
Screenshot: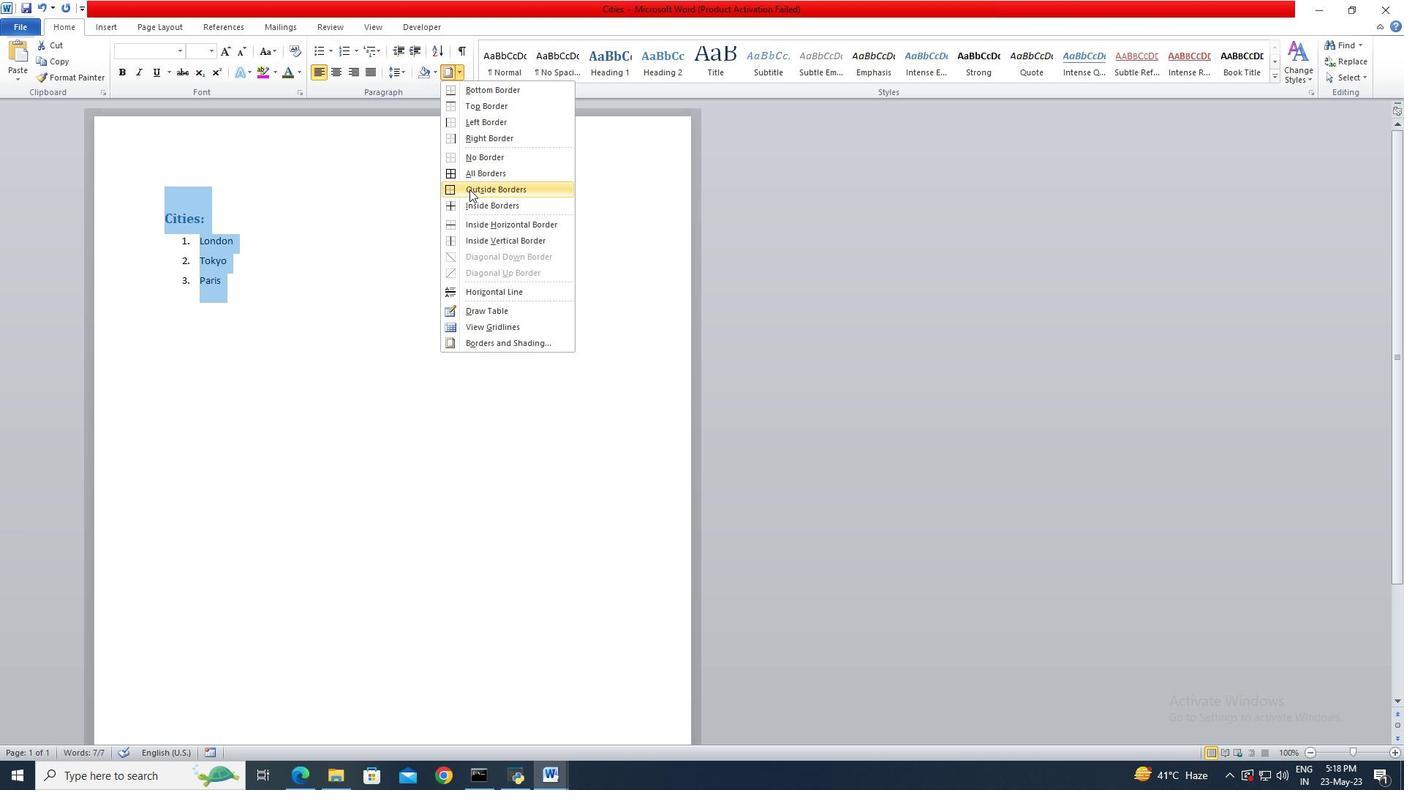 
Action: Mouse moved to (239, 226)
Screenshot: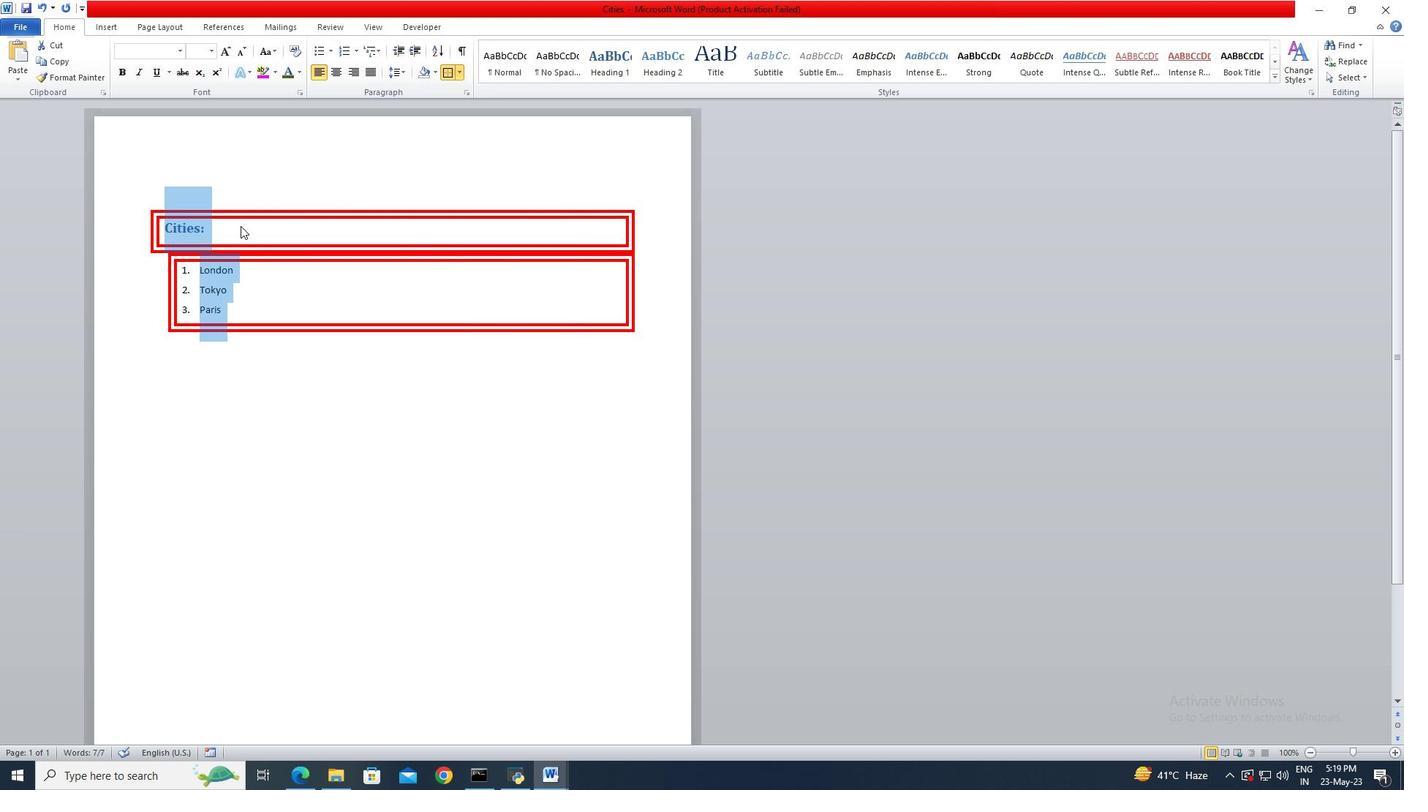 
Action: Mouse pressed left at (239, 226)
Screenshot: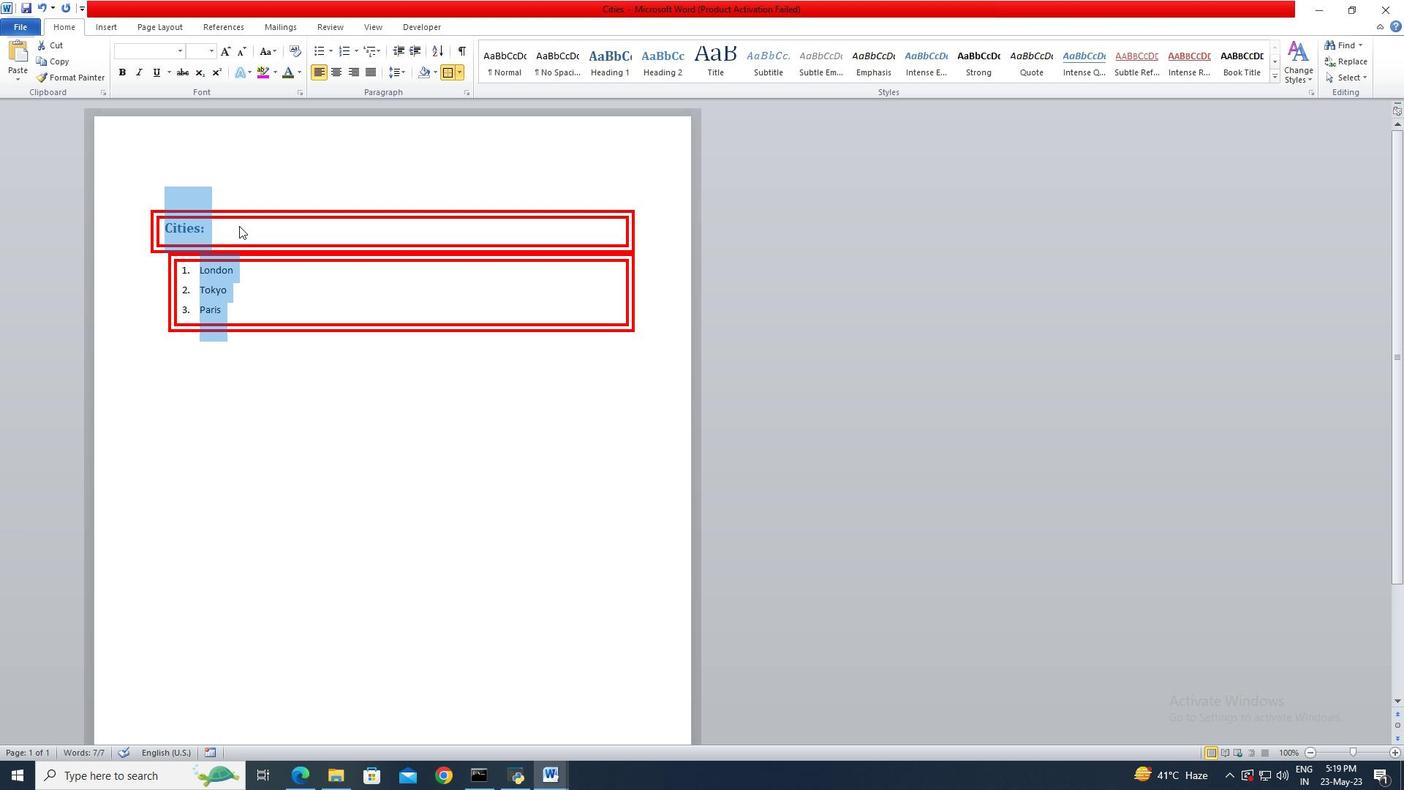 
Action: Mouse moved to (168, 226)
Screenshot: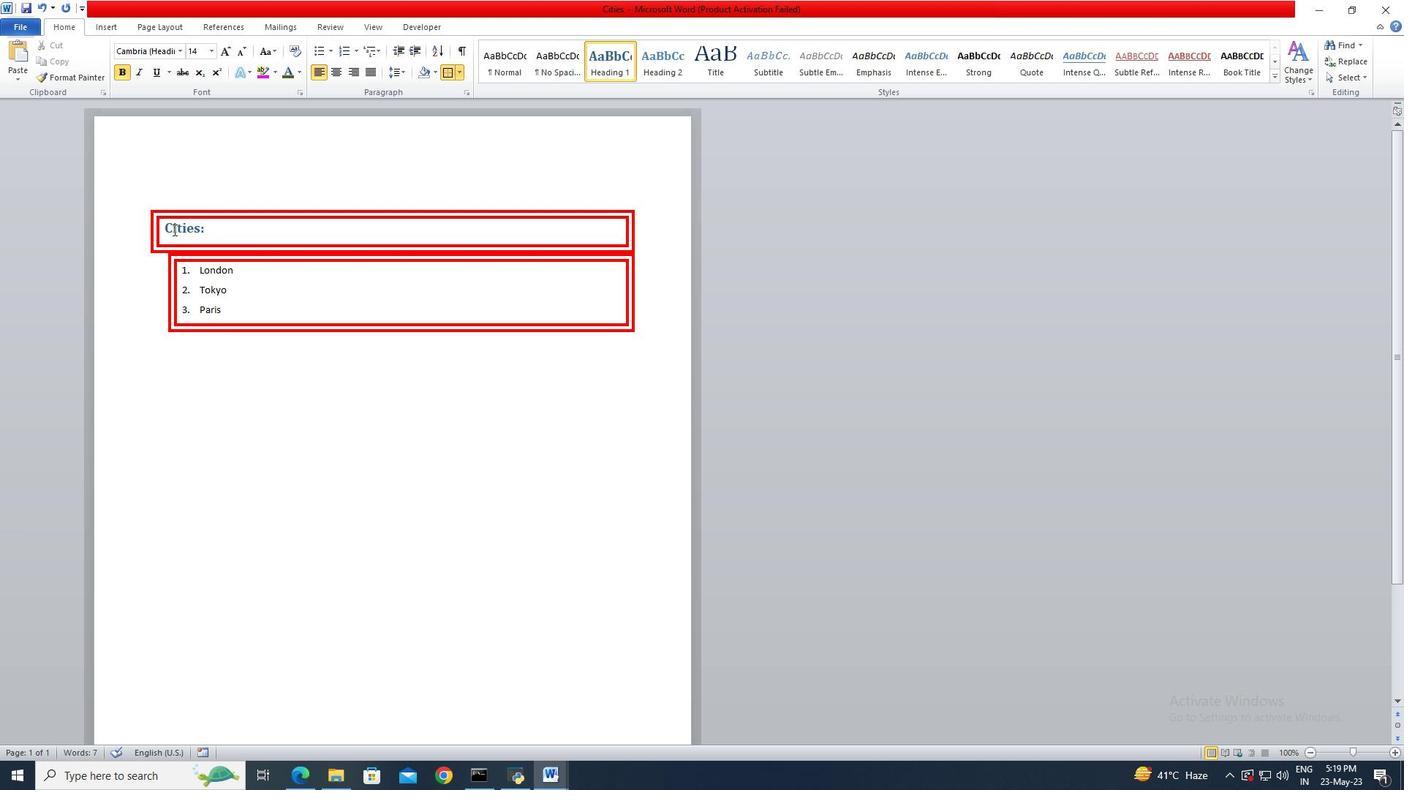 
Action: Mouse pressed left at (168, 226)
Screenshot: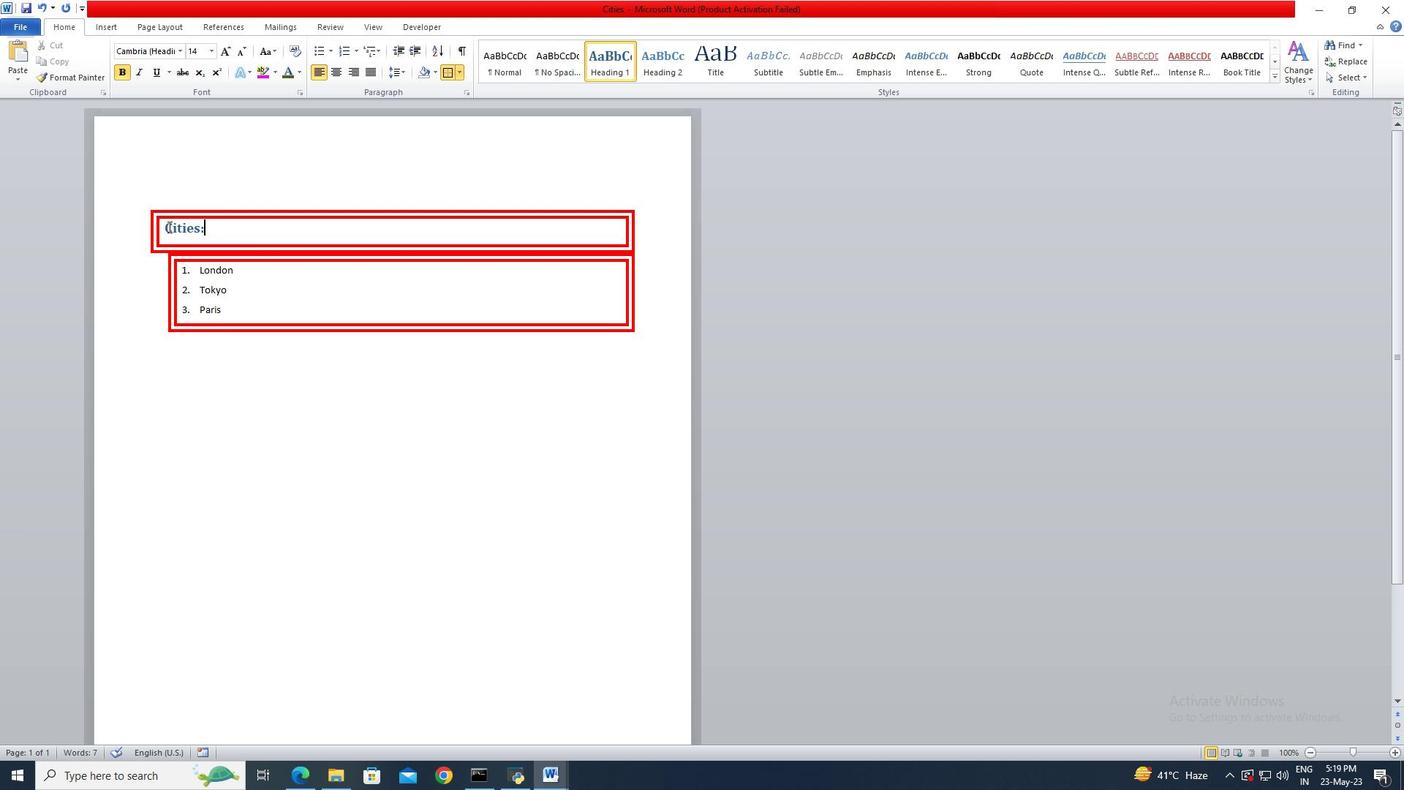 
Action: Mouse moved to (209, 228)
Screenshot: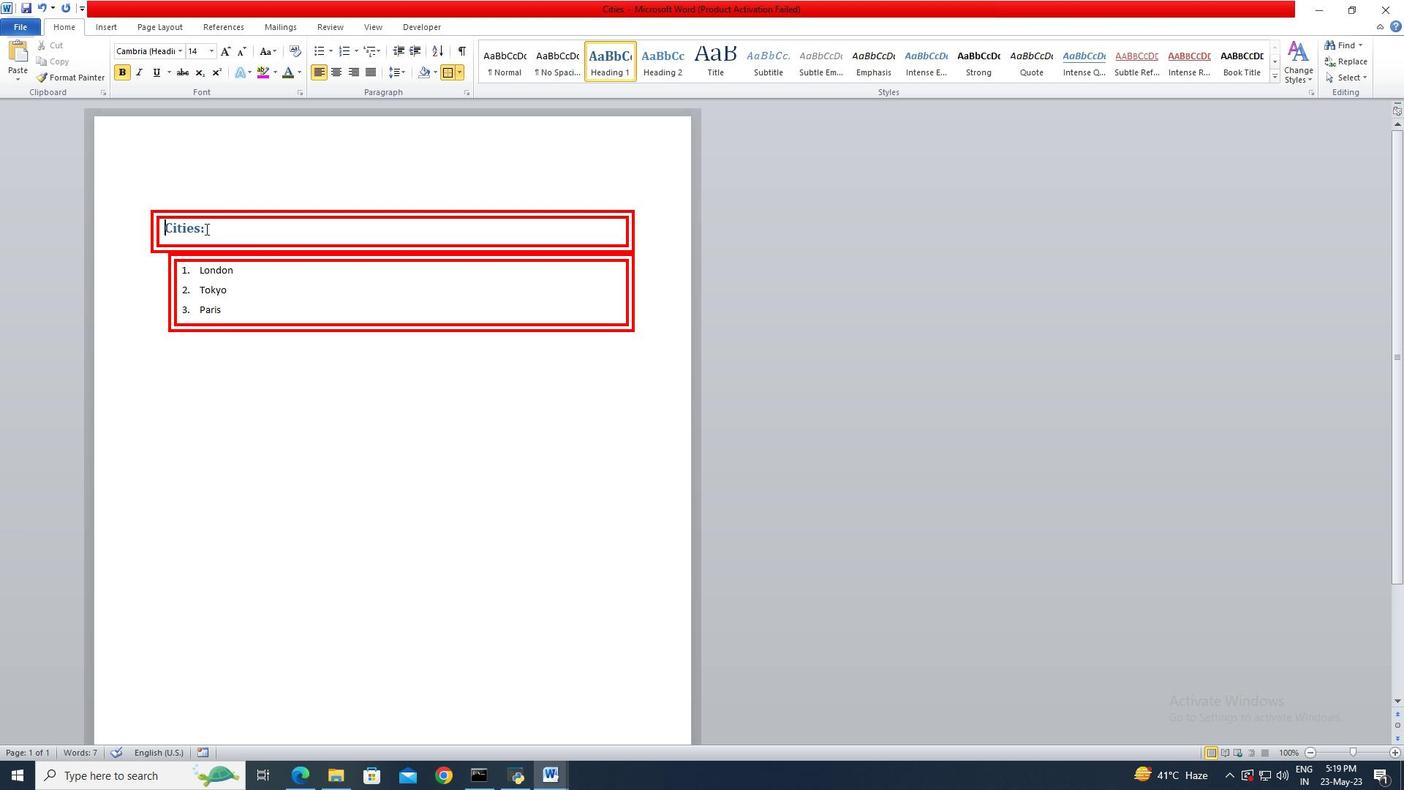 
Action: Key pressed <Key.shift>
Screenshot: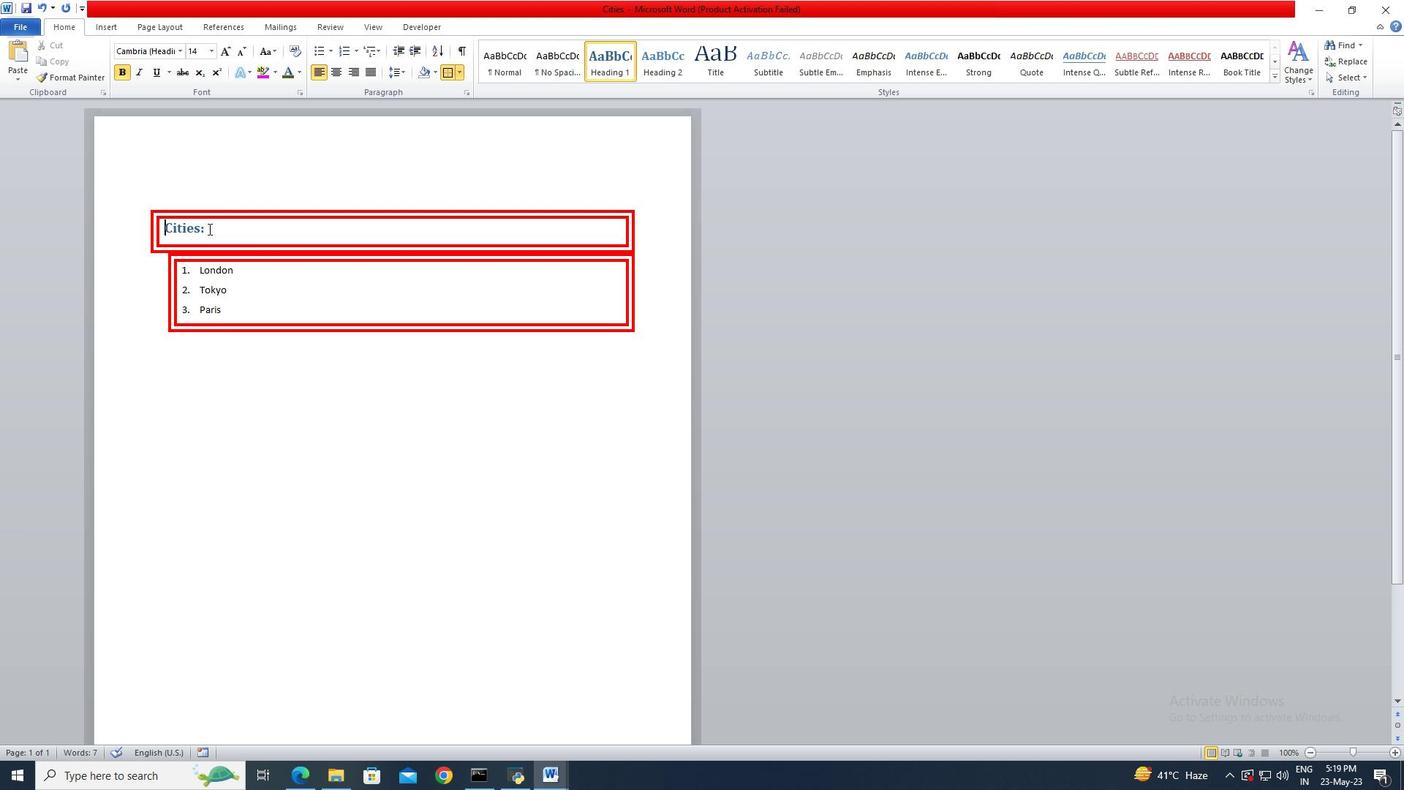 
Action: Mouse pressed left at (209, 228)
Screenshot: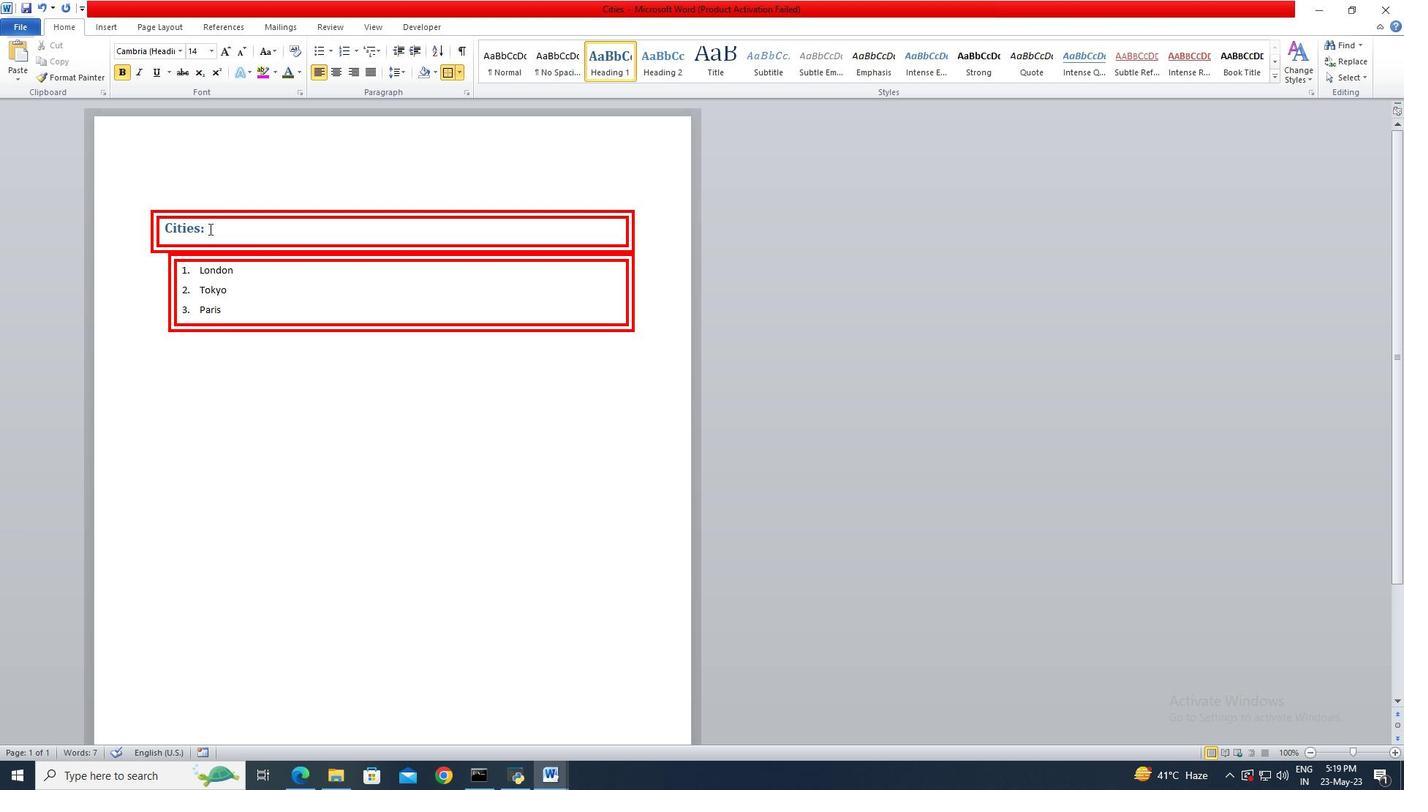 
Action: Key pressed <Key.shift>
Screenshot: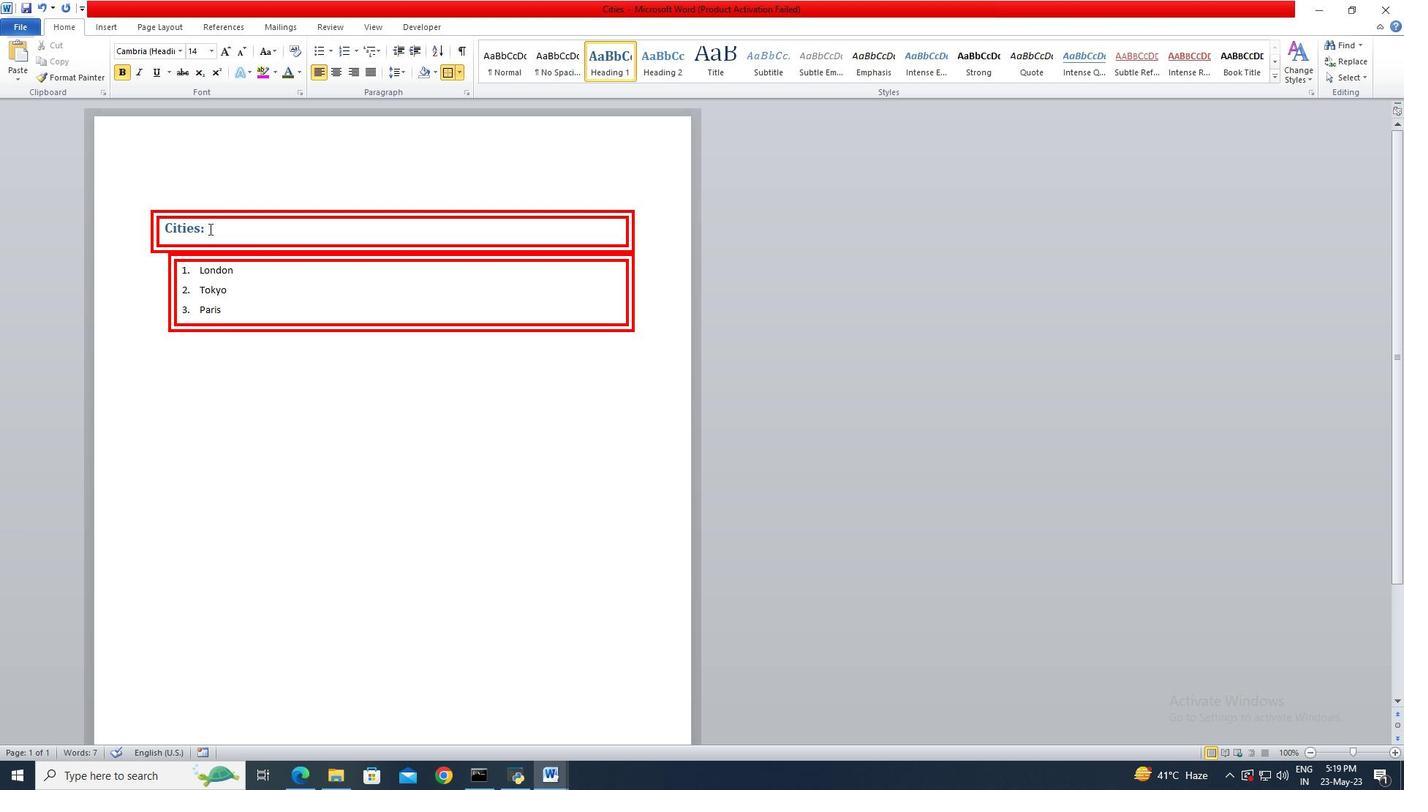 
Action: Mouse moved to (212, 54)
Screenshot: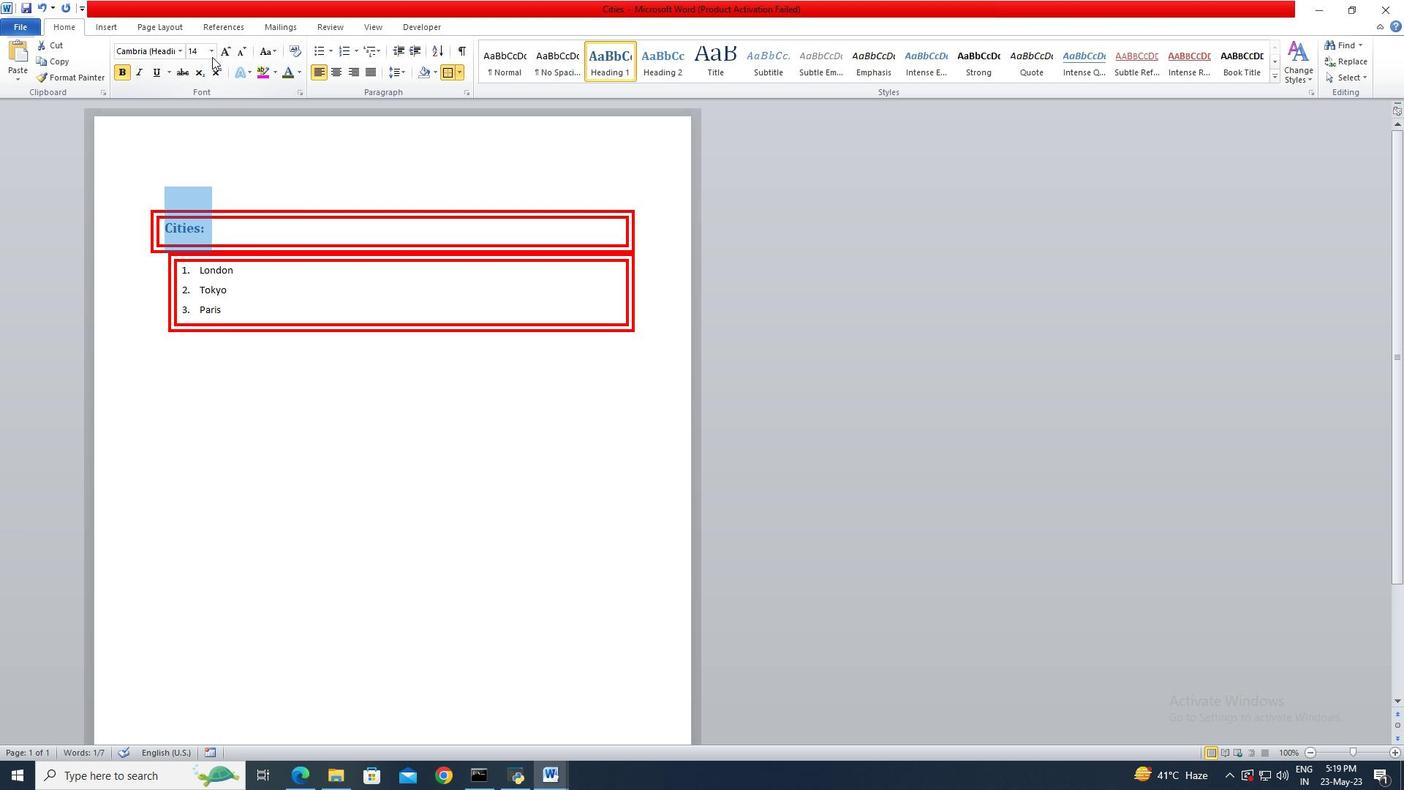 
Action: Mouse pressed left at (212, 54)
Screenshot: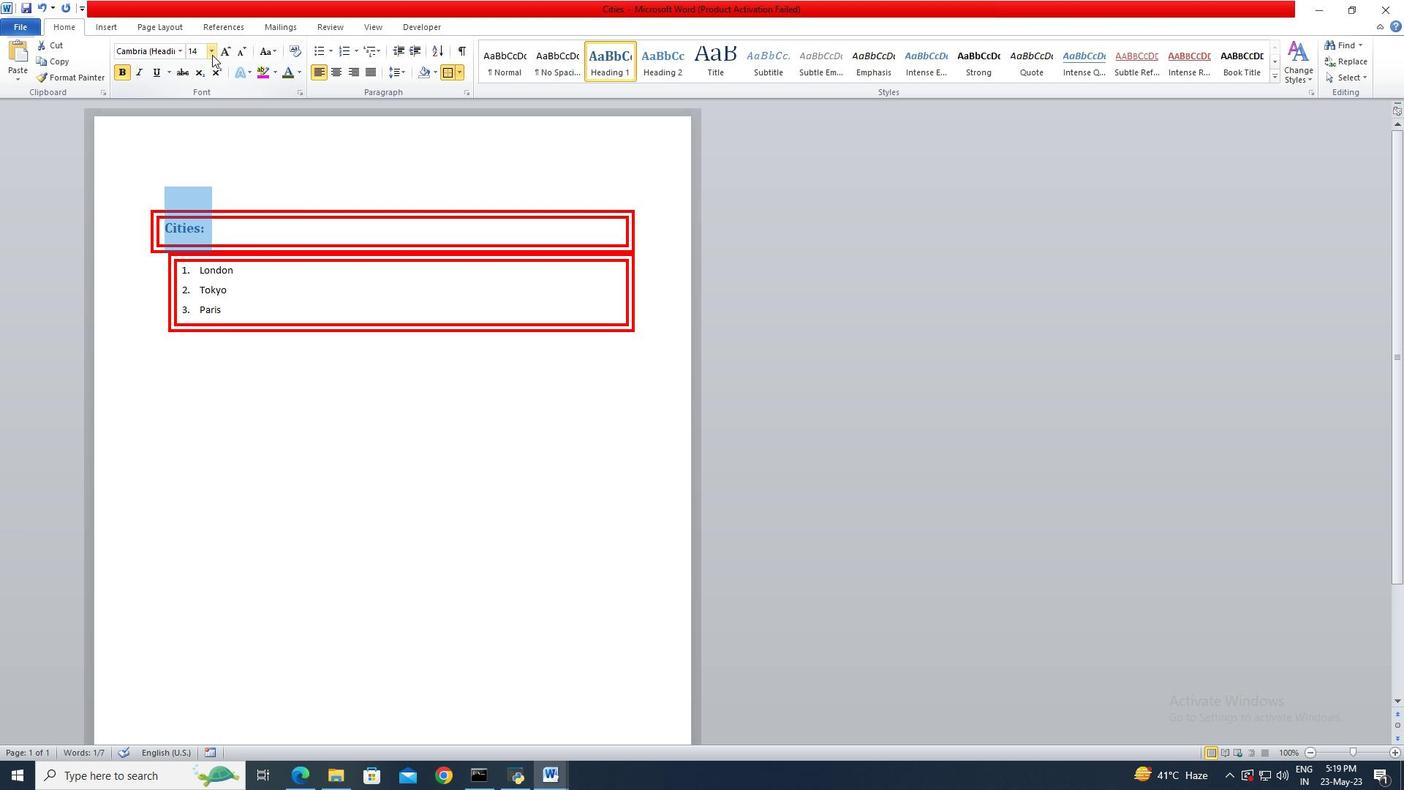 
Action: Mouse moved to (198, 188)
Screenshot: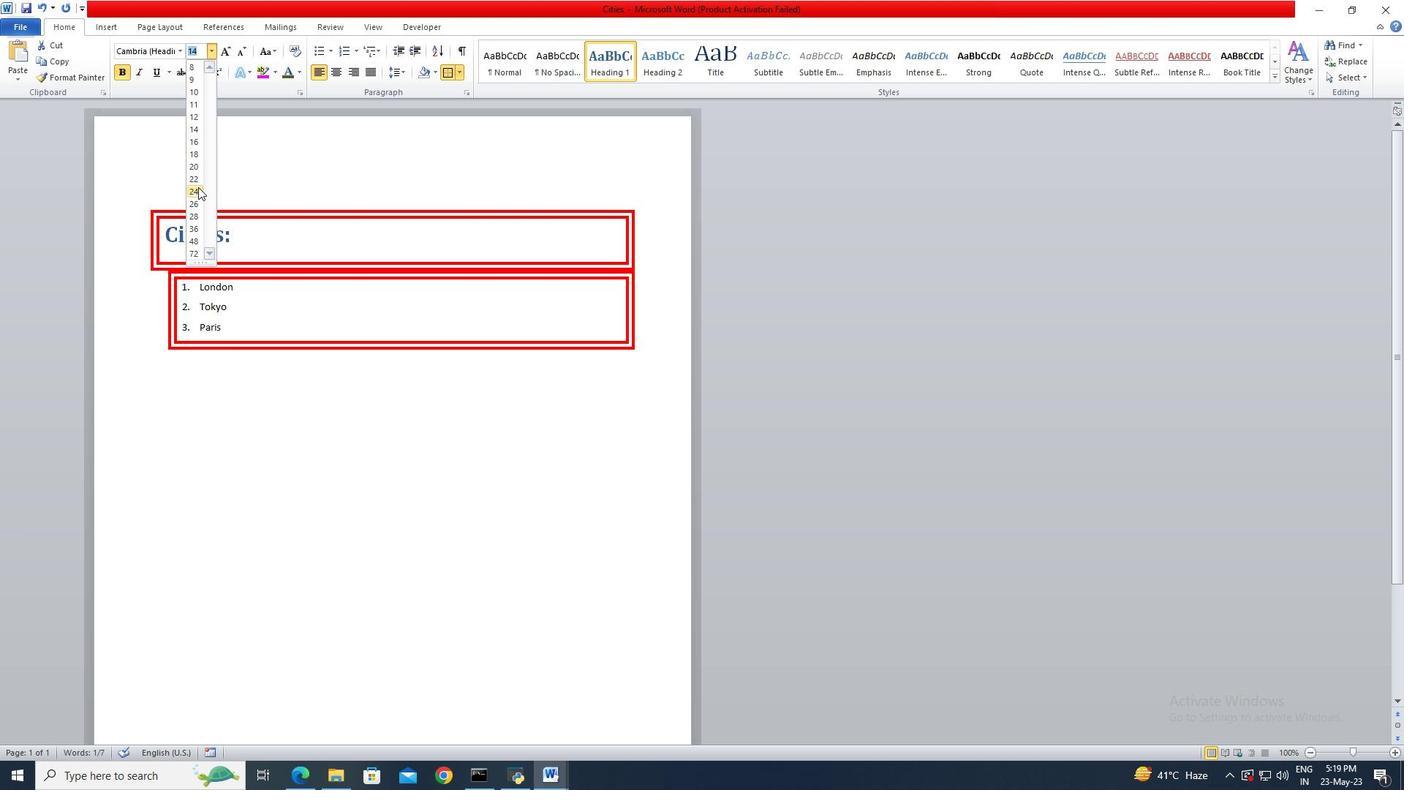 
Action: Mouse pressed left at (198, 188)
Screenshot: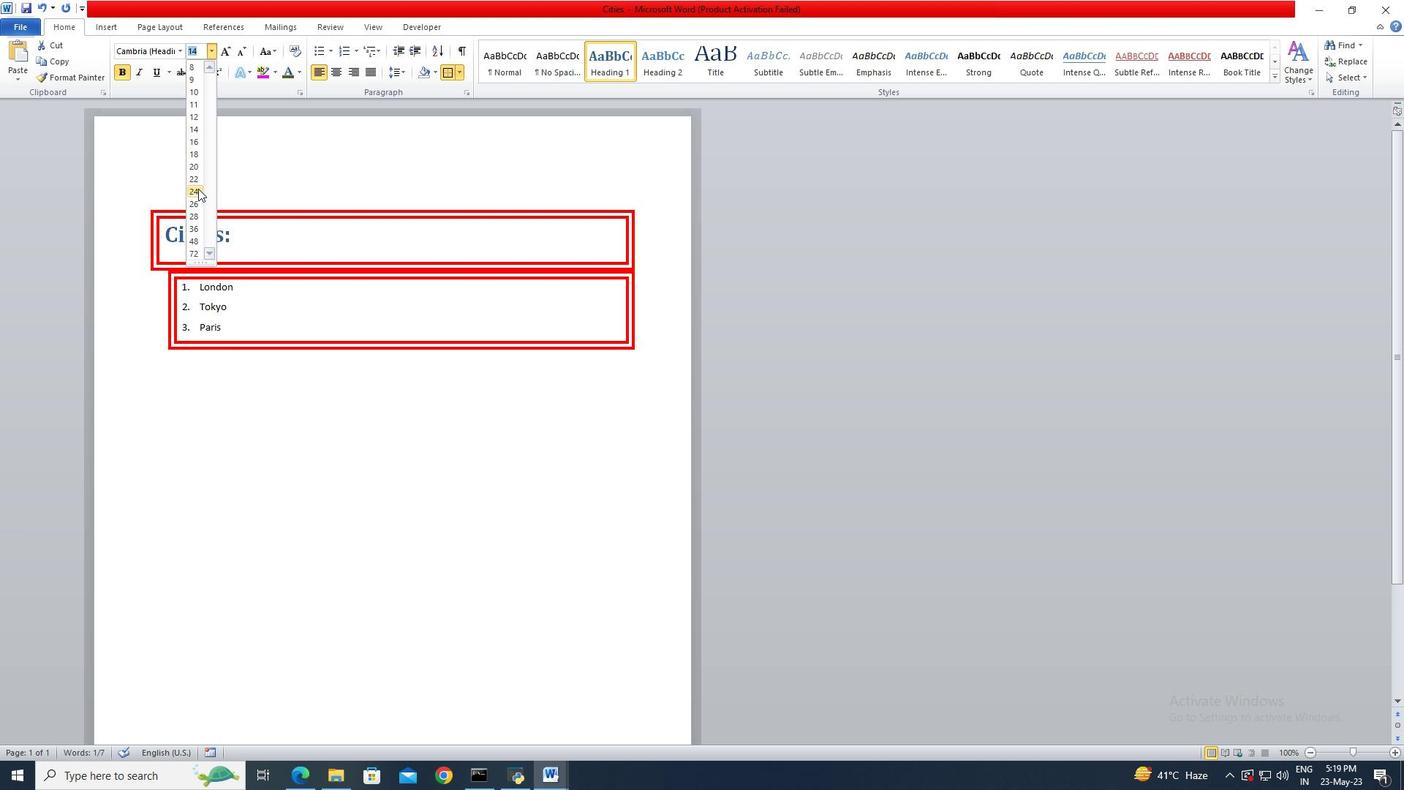 
Action: Mouse moved to (182, 286)
Screenshot: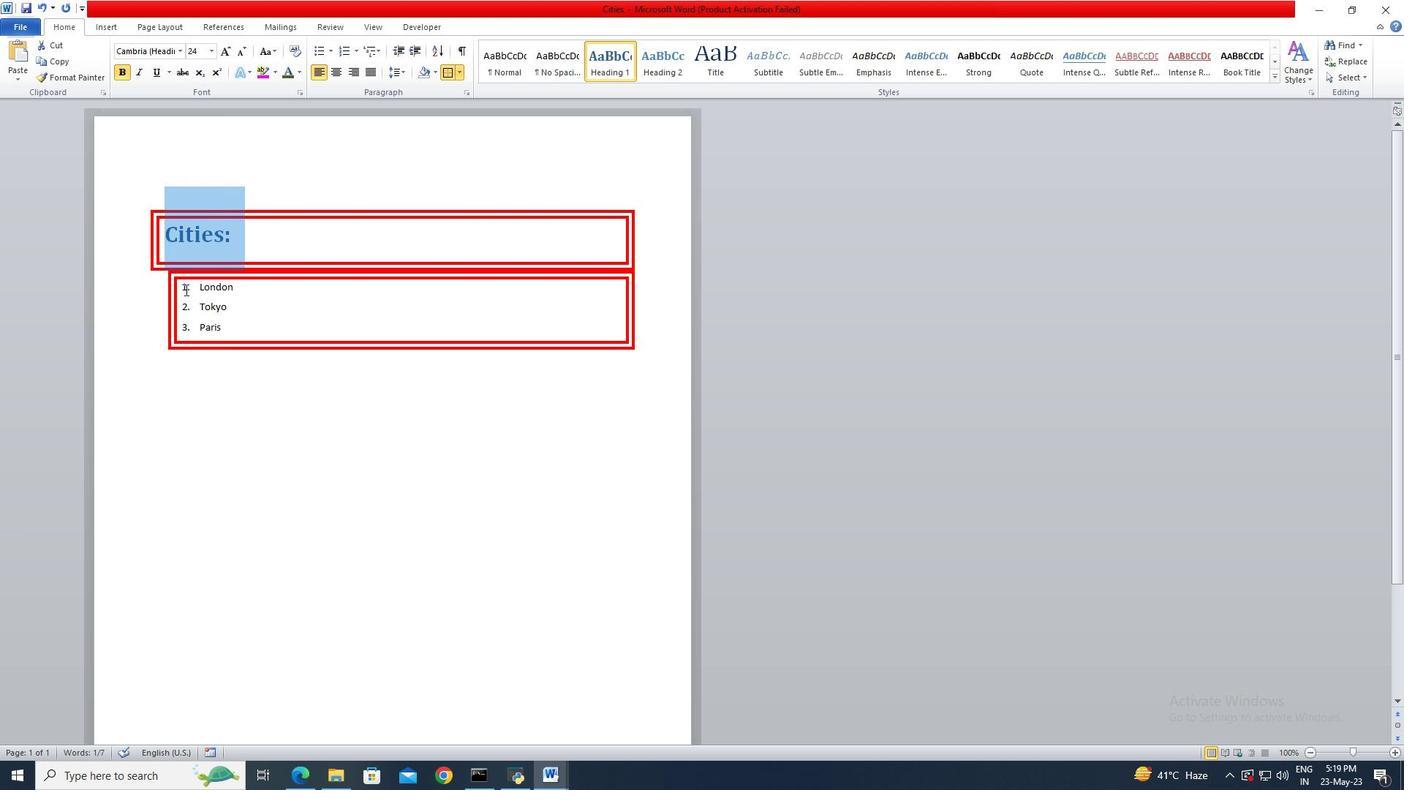 
Action: Mouse pressed left at (182, 286)
Screenshot: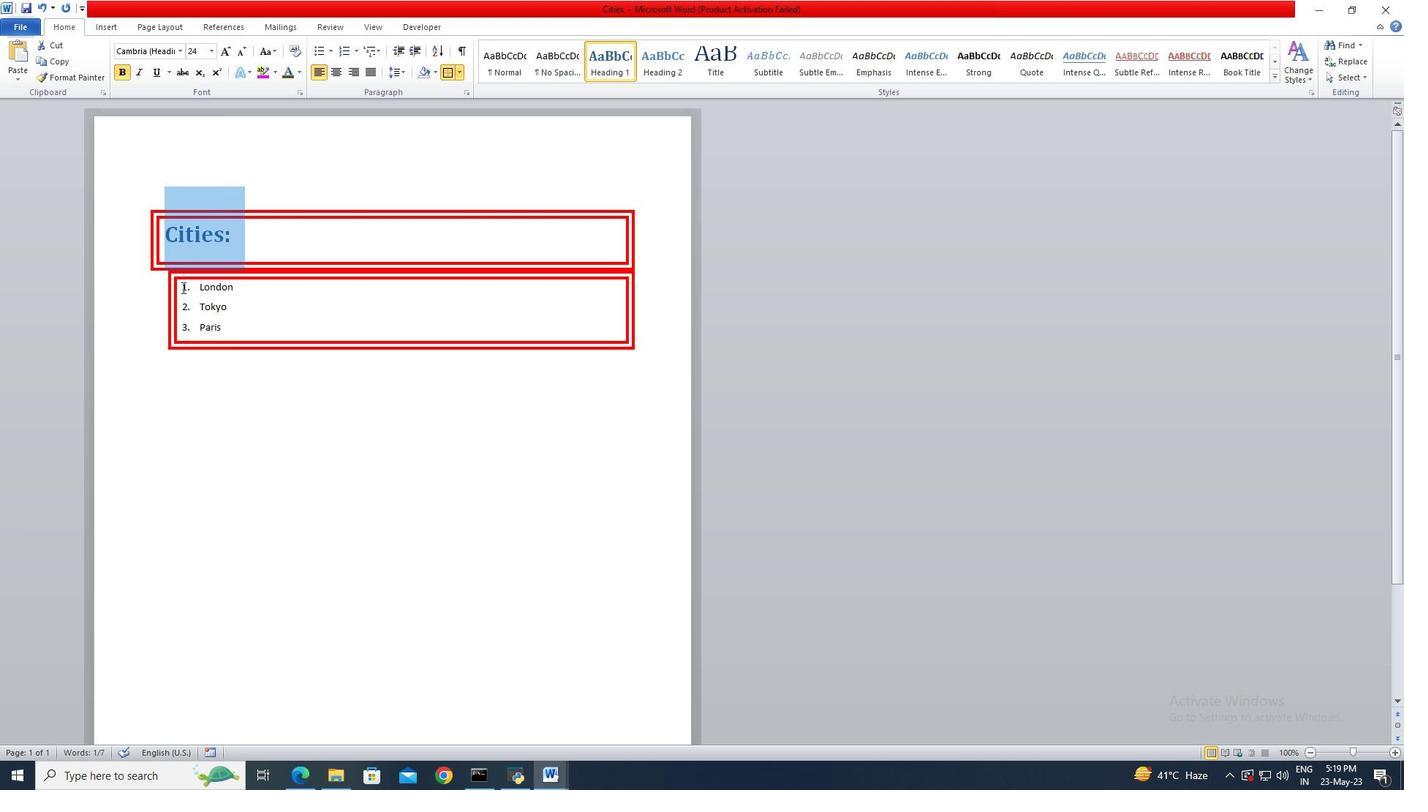 
Action: Mouse moved to (223, 324)
Screenshot: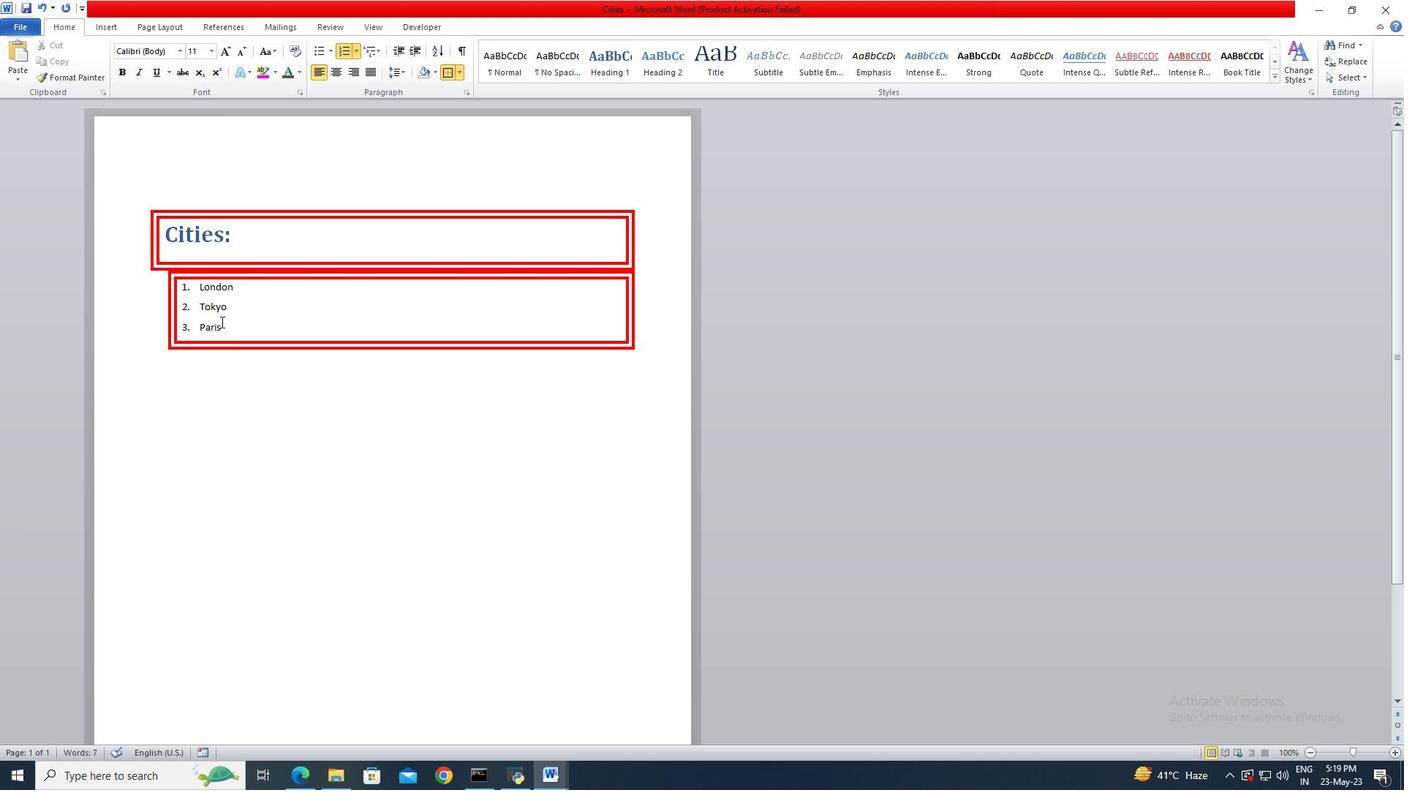 
Action: Key pressed <Key.shift>
Screenshot: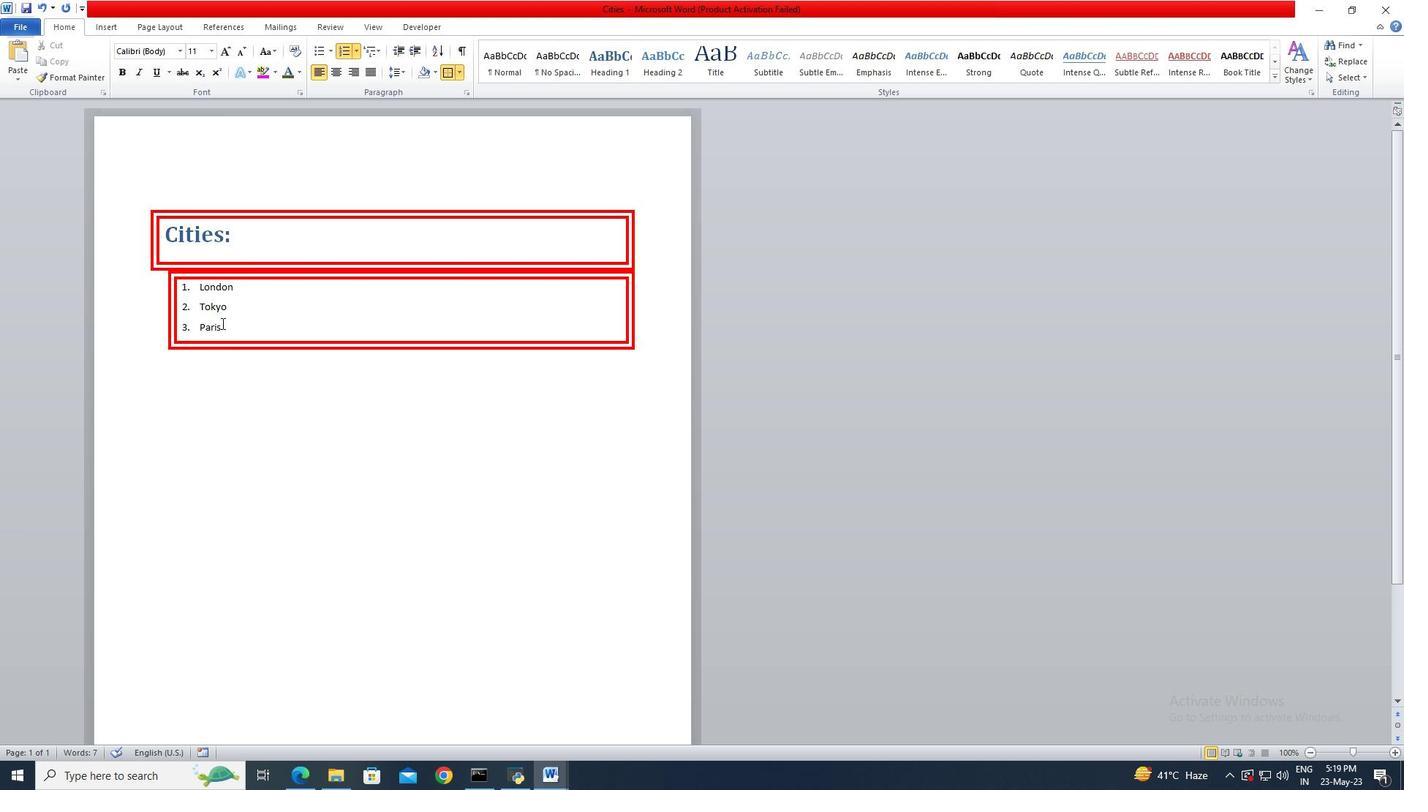 
Action: Mouse moved to (226, 329)
Screenshot: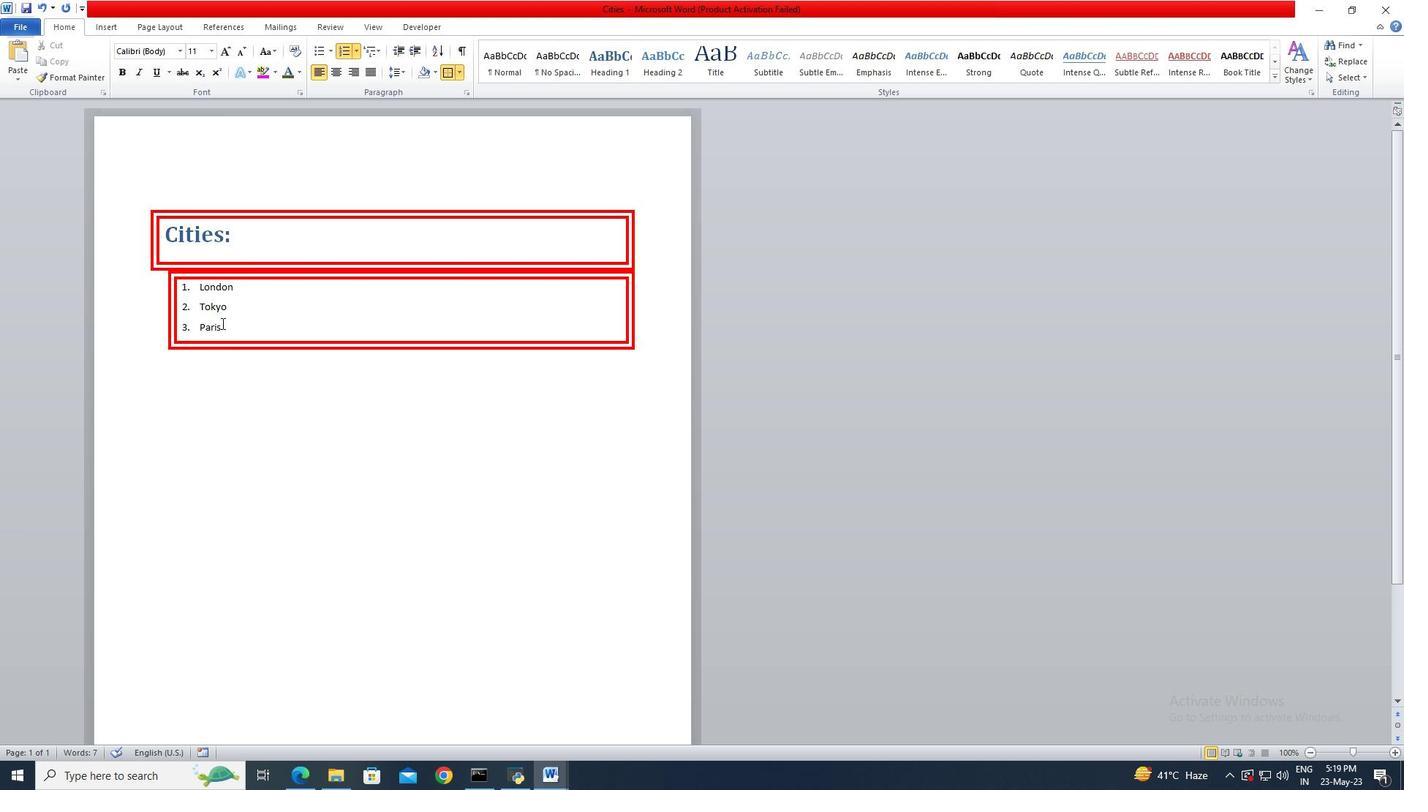 
Action: Mouse pressed left at (226, 329)
Screenshot: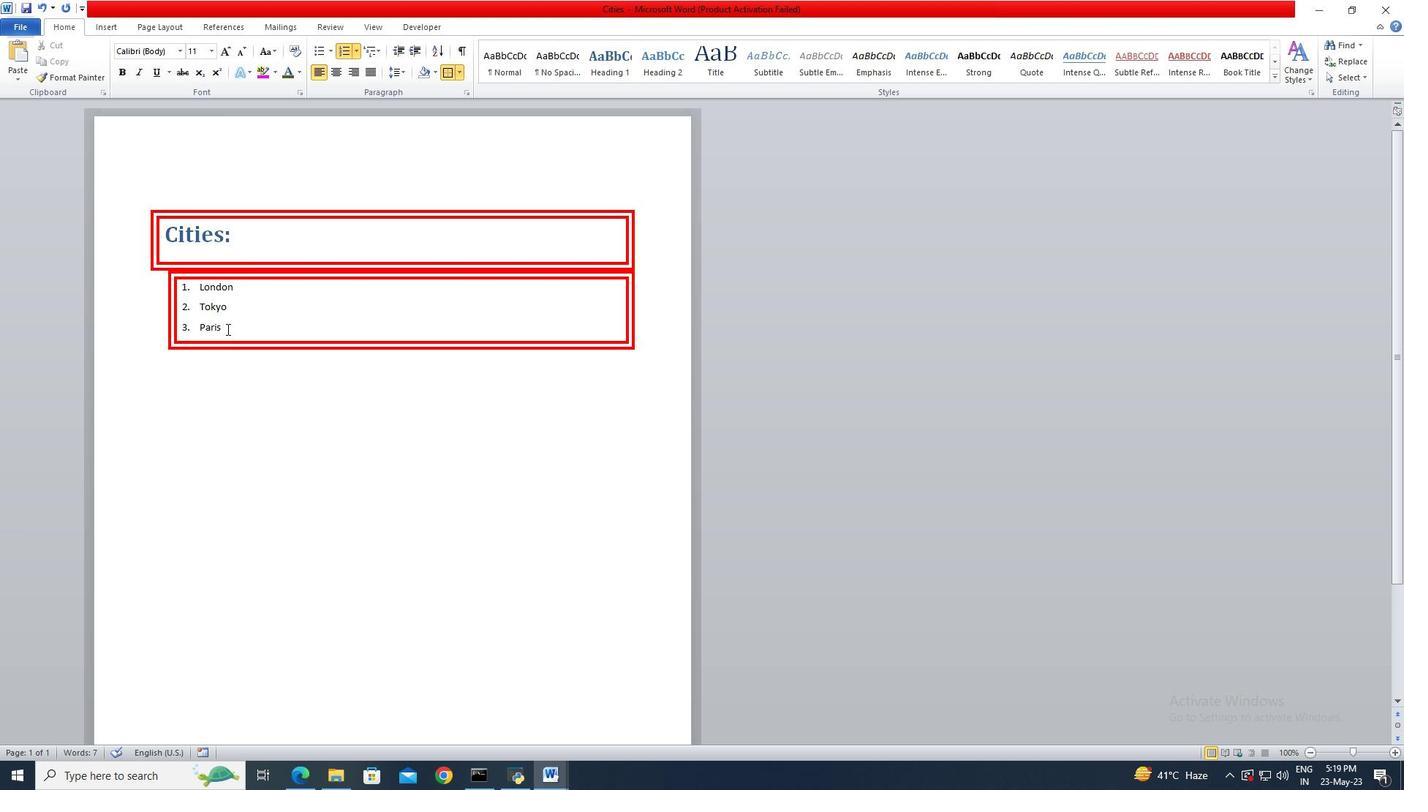 
Action: Mouse moved to (211, 56)
Screenshot: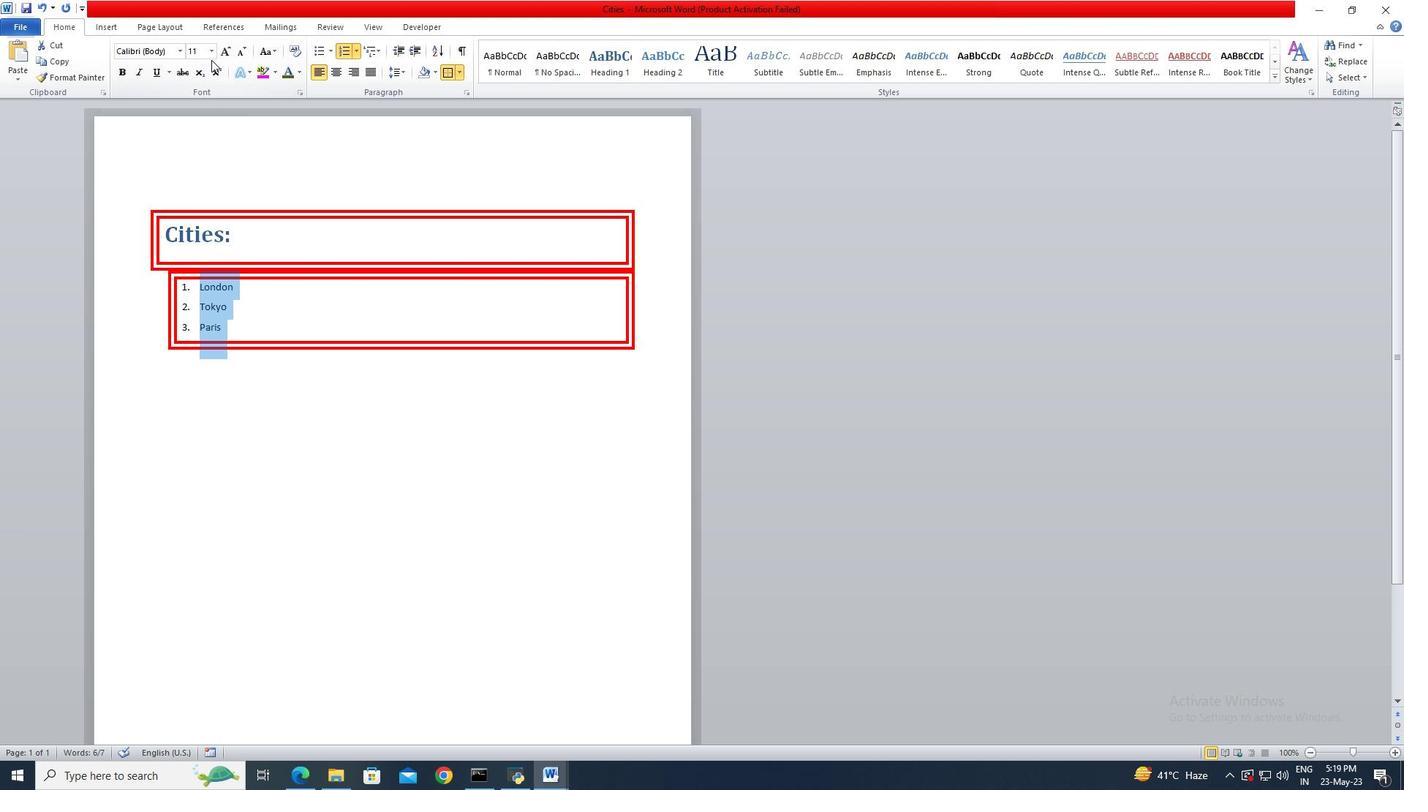 
Action: Mouse pressed left at (211, 56)
Screenshot: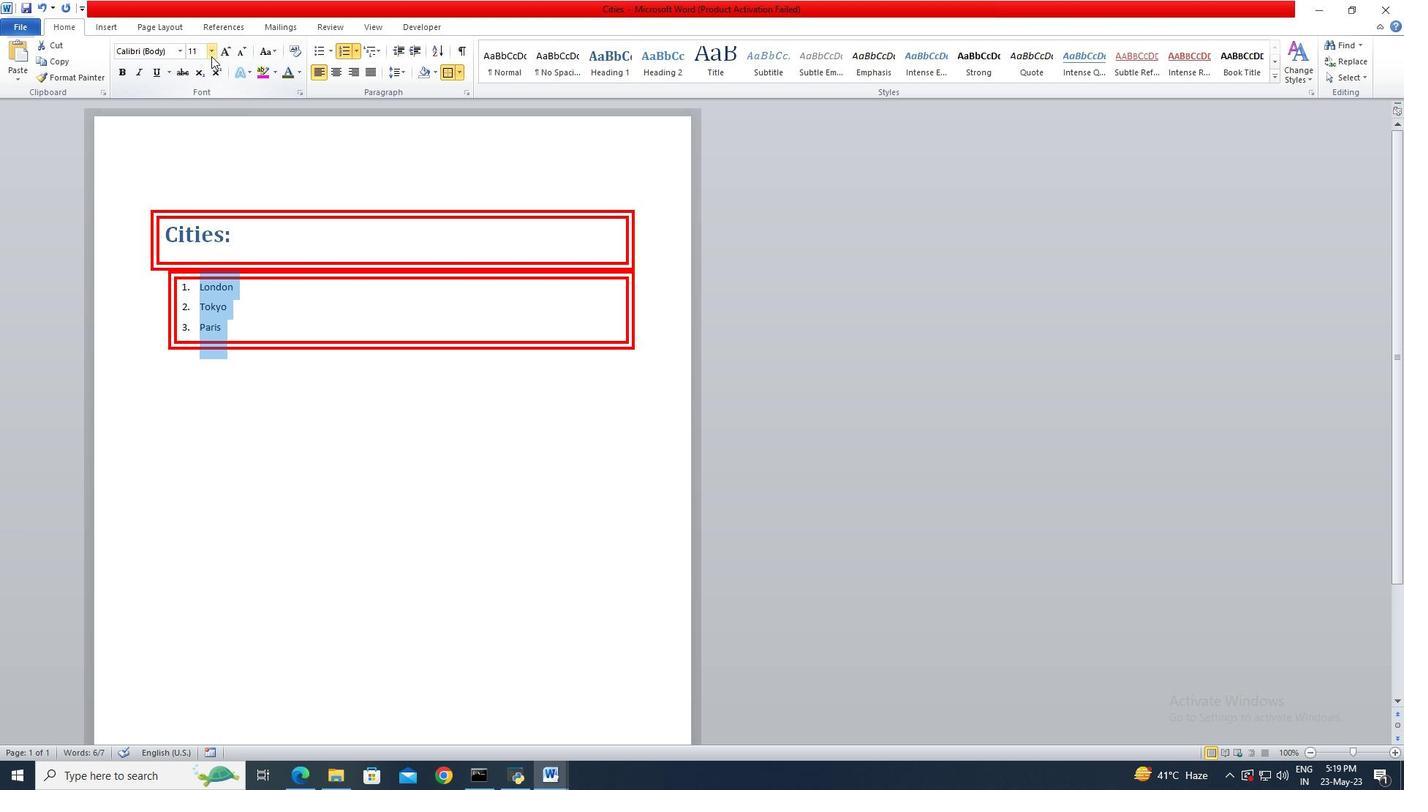 
Action: Mouse moved to (194, 189)
Screenshot: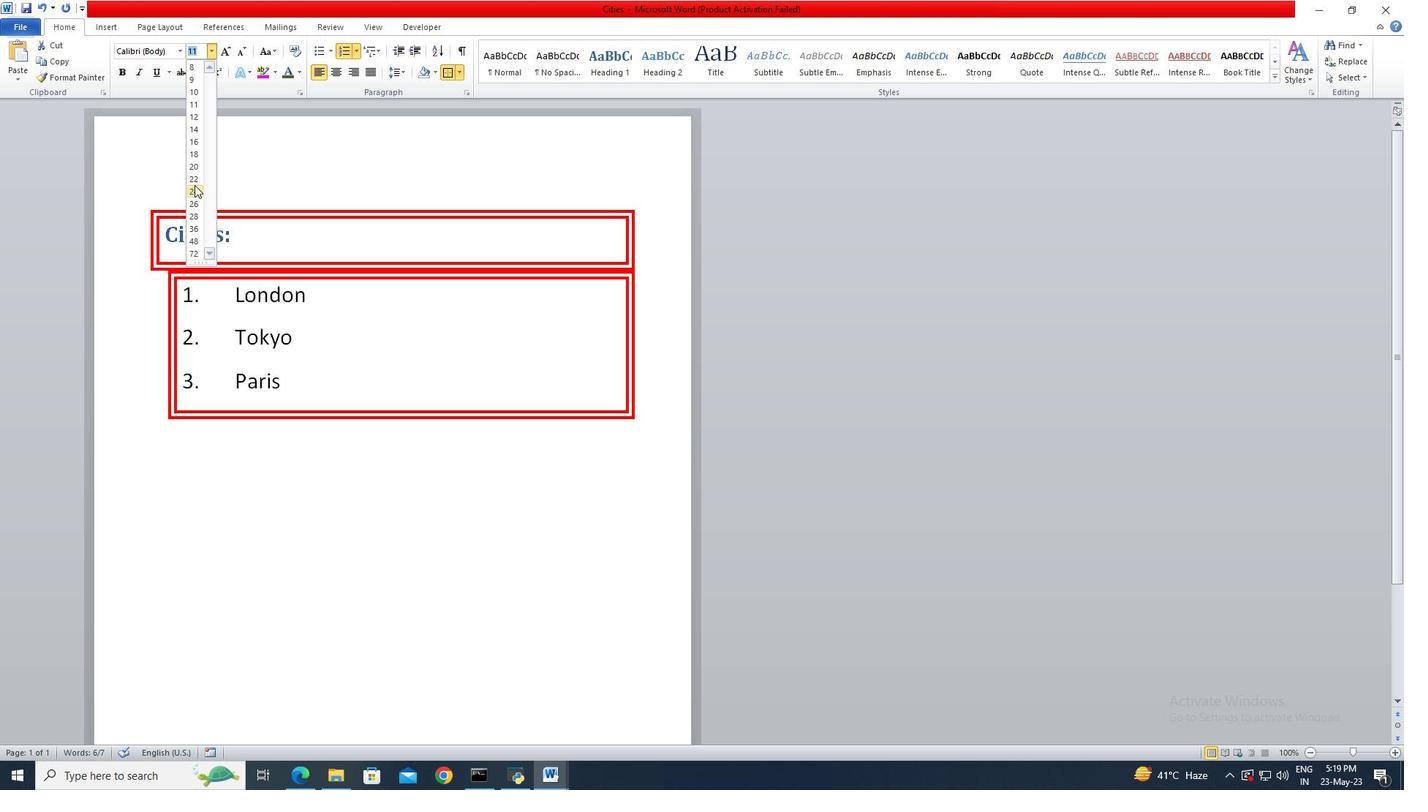 
Action: Mouse pressed left at (194, 189)
Screenshot: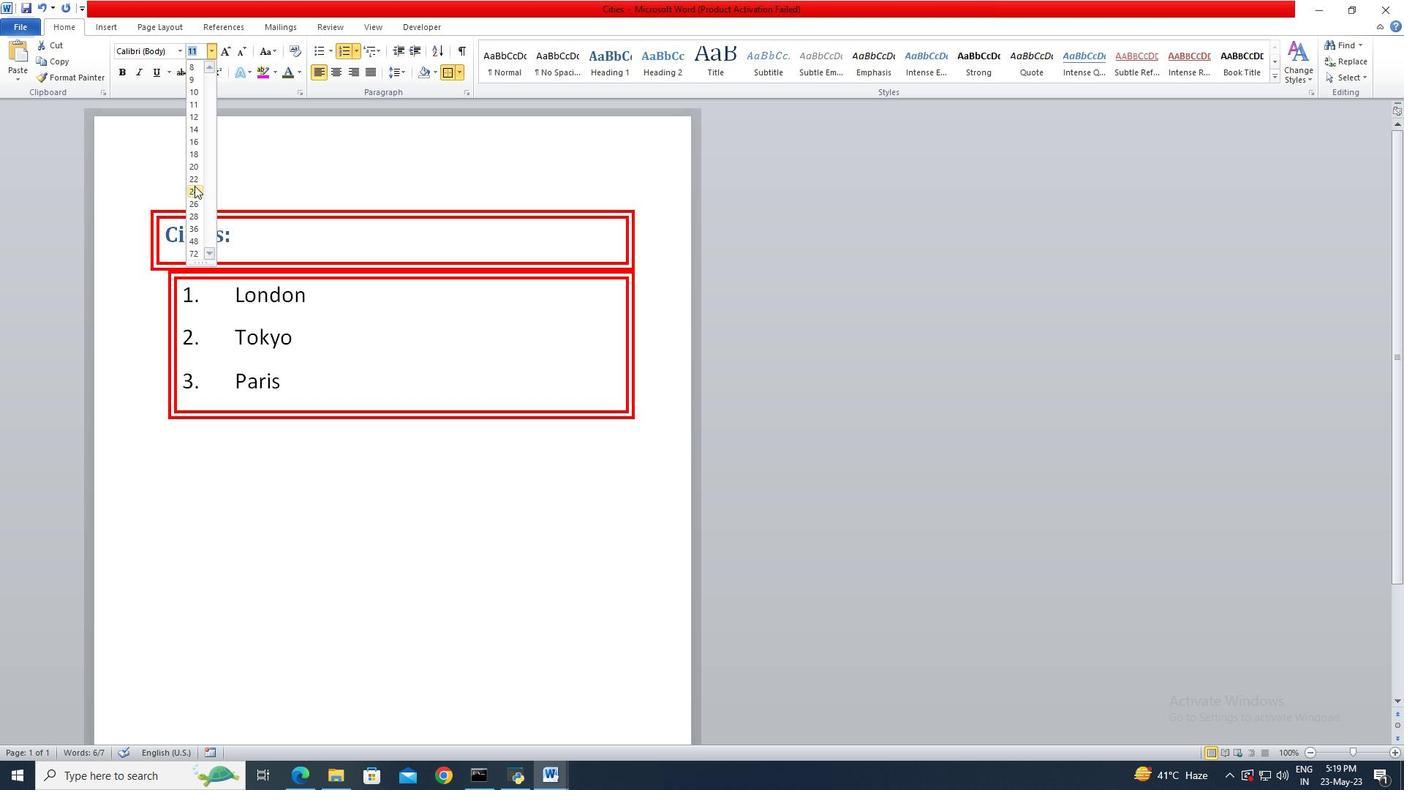 
Action: Mouse moved to (308, 229)
Screenshot: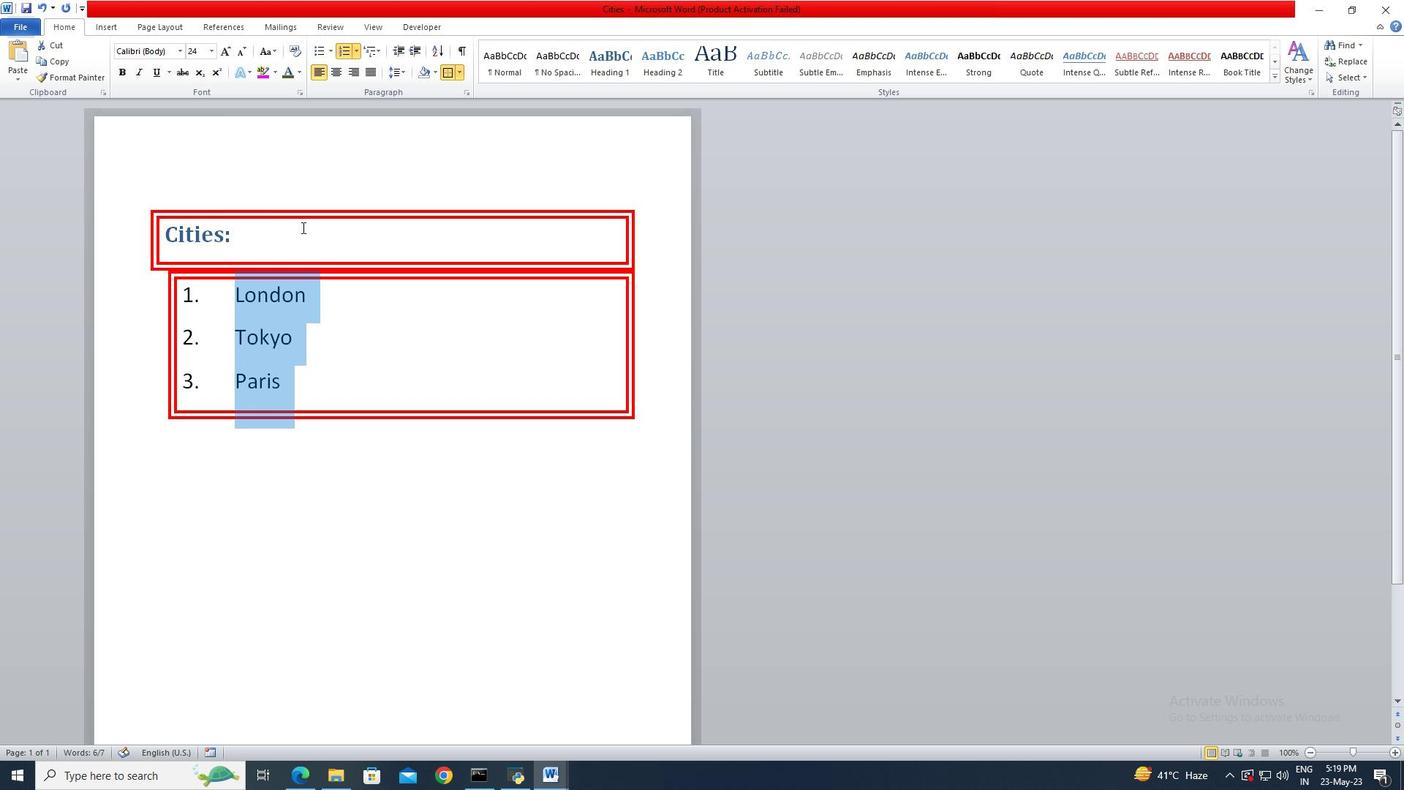 
Action: Mouse pressed left at (308, 229)
Screenshot: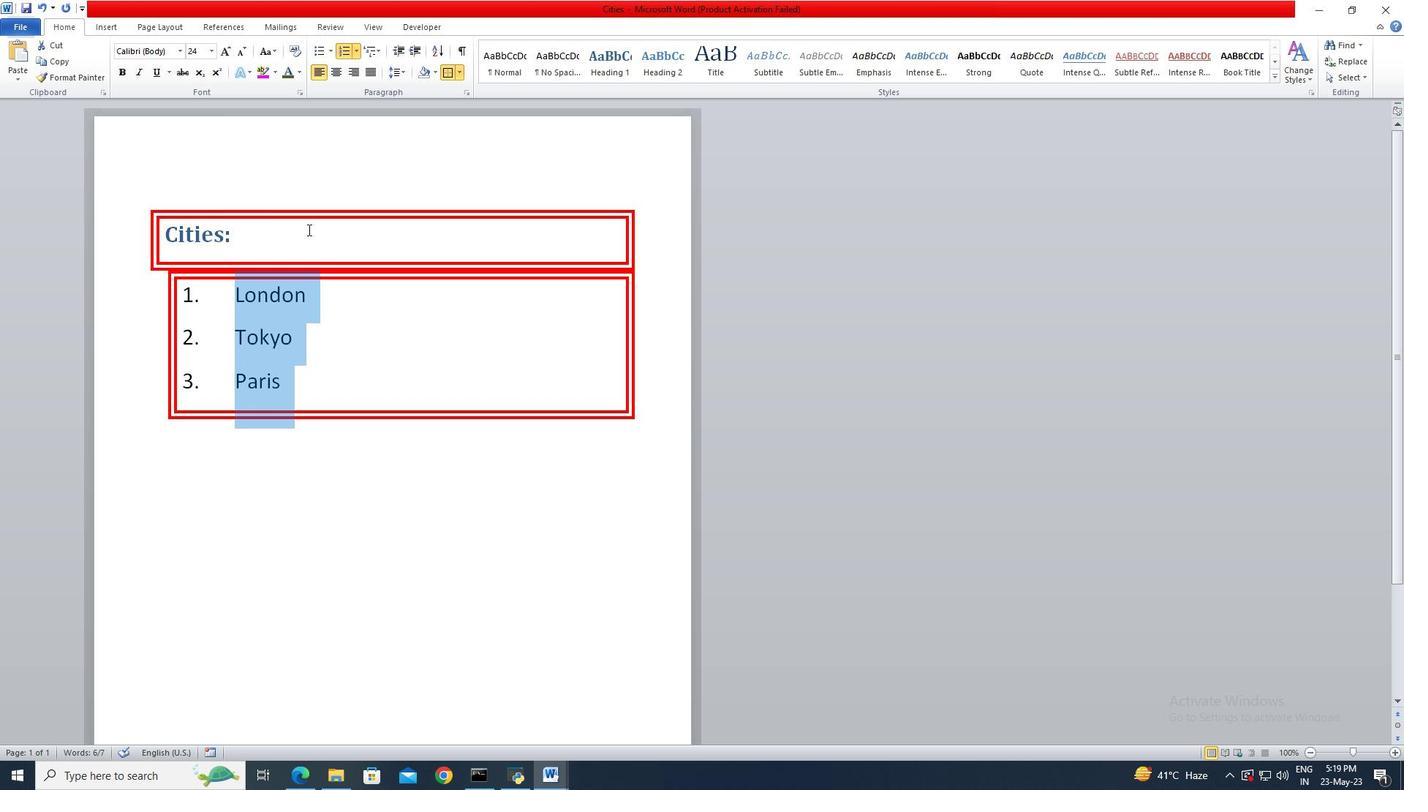 
